 Task: Search one way flight ticket for 2 adults, 4 children and 1 infant on lap in business from Traverse City: Cherry Capital Airport (was Cherry County Airpark) to Indianapolis: Indianapolis International Airport on 8-5-2023. Choice of flights is American. Number of bags: 2 carry on bags and 7 checked bags. Price is upto 40000. Outbound departure time preference is 7:00.
Action: Mouse moved to (337, 283)
Screenshot: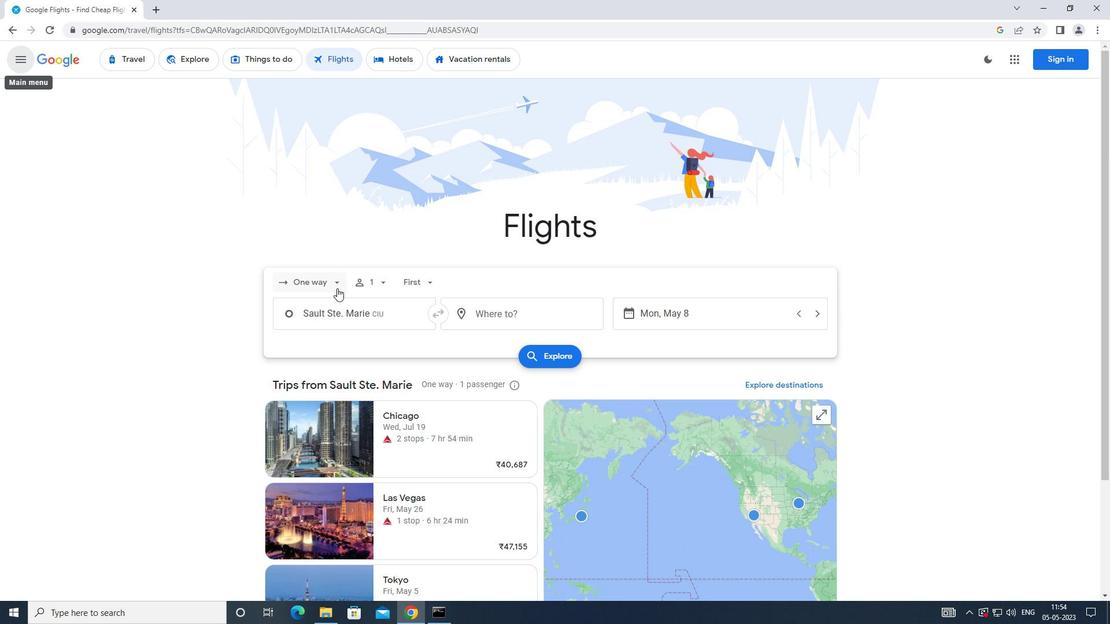 
Action: Mouse pressed left at (337, 283)
Screenshot: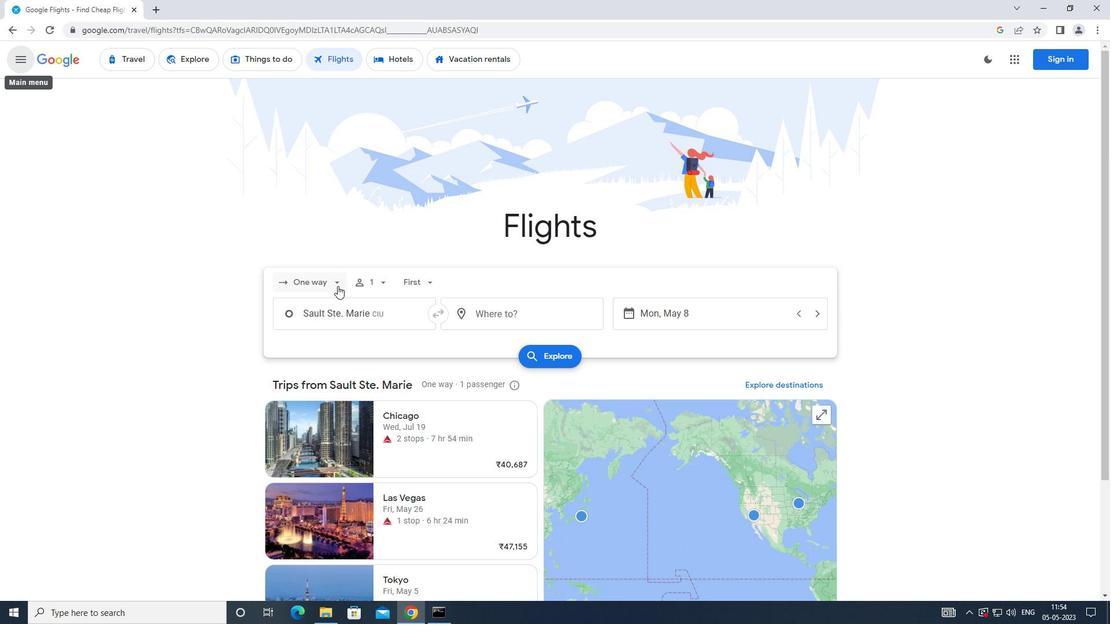 
Action: Mouse moved to (320, 334)
Screenshot: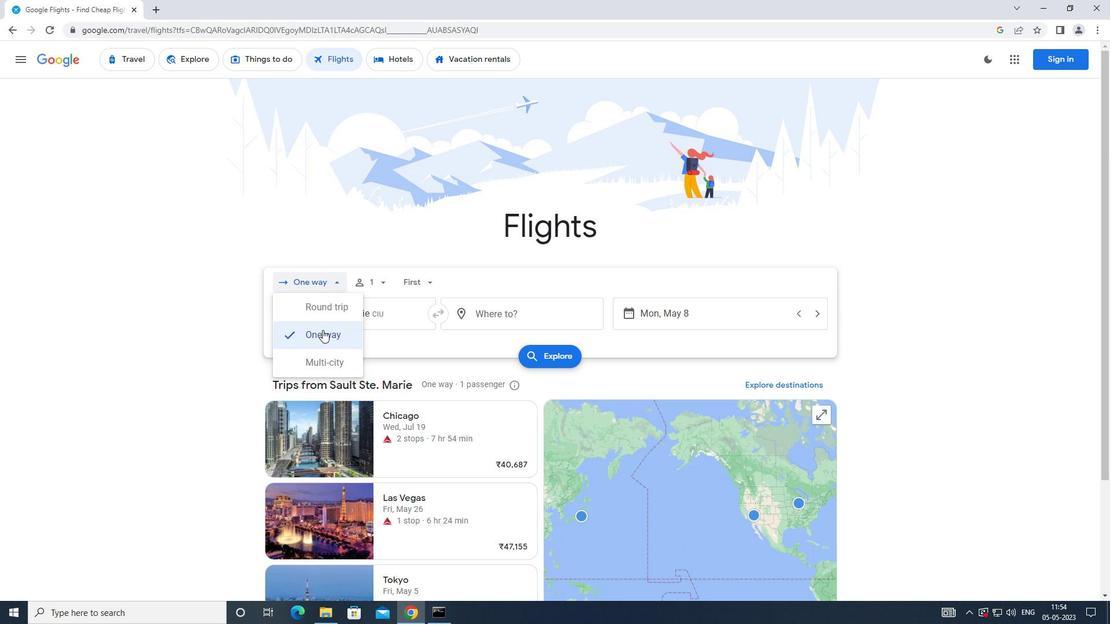 
Action: Mouse pressed left at (320, 334)
Screenshot: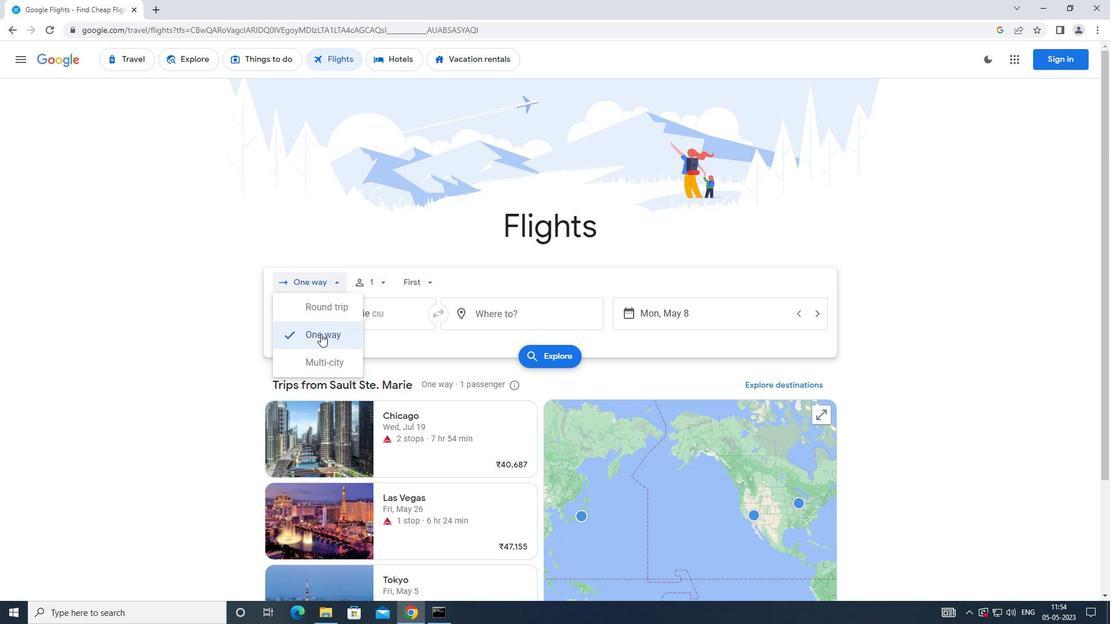 
Action: Mouse moved to (389, 285)
Screenshot: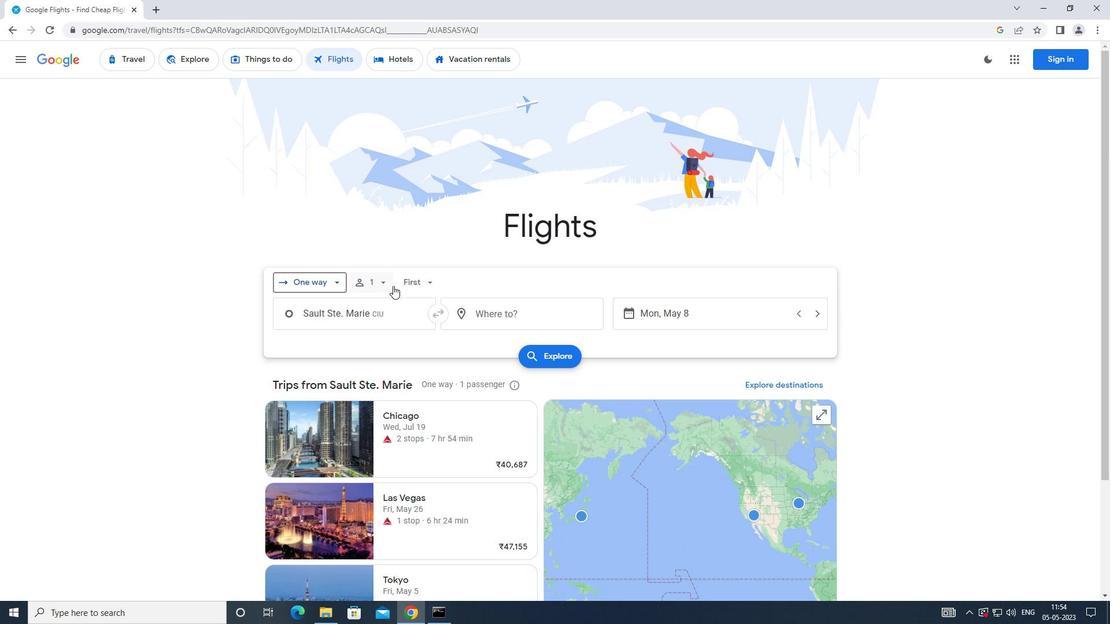 
Action: Mouse pressed left at (389, 285)
Screenshot: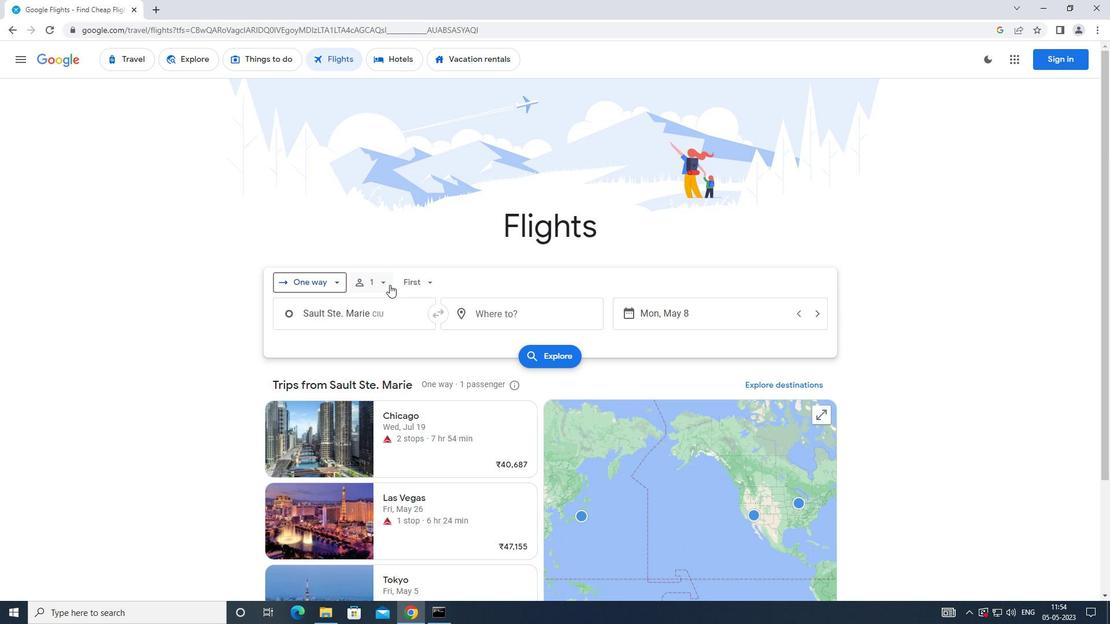 
Action: Mouse moved to (474, 317)
Screenshot: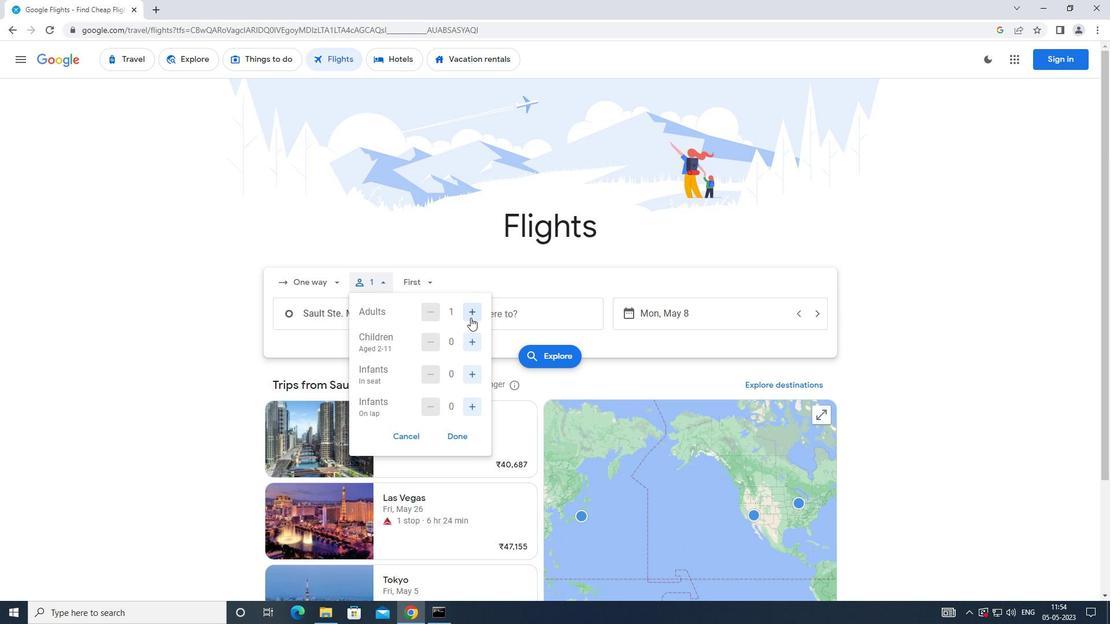 
Action: Mouse pressed left at (474, 317)
Screenshot: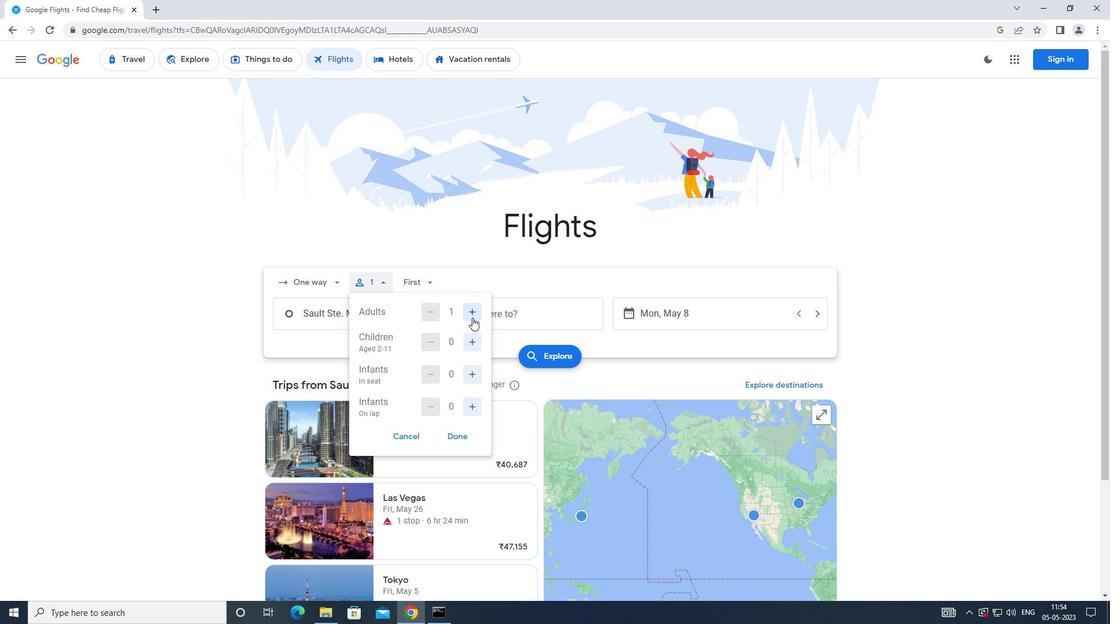 
Action: Mouse moved to (473, 345)
Screenshot: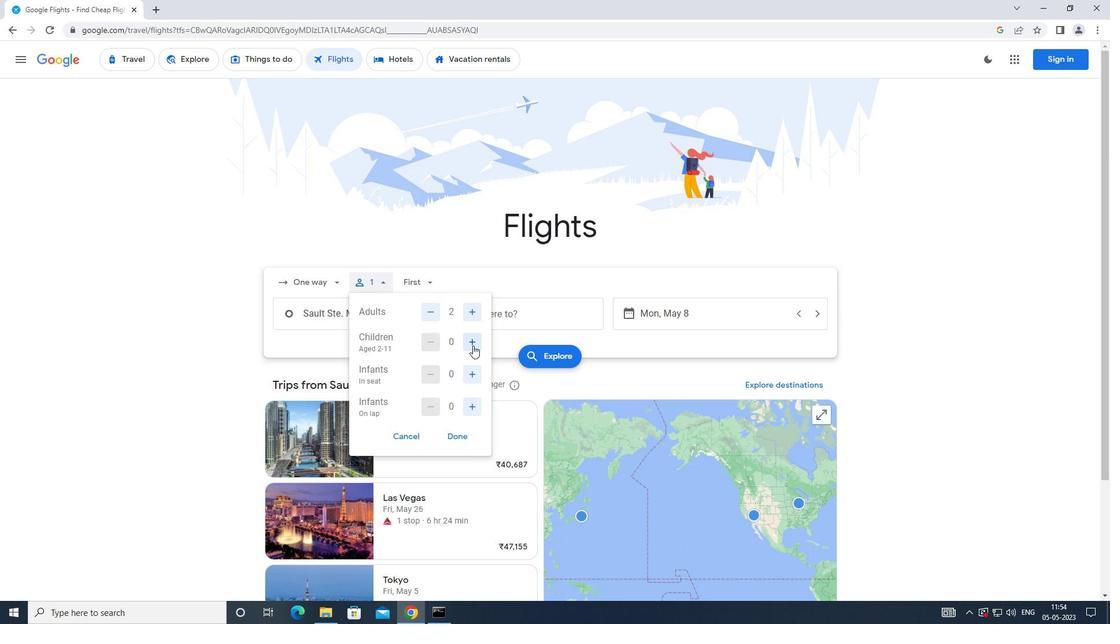 
Action: Mouse pressed left at (473, 345)
Screenshot: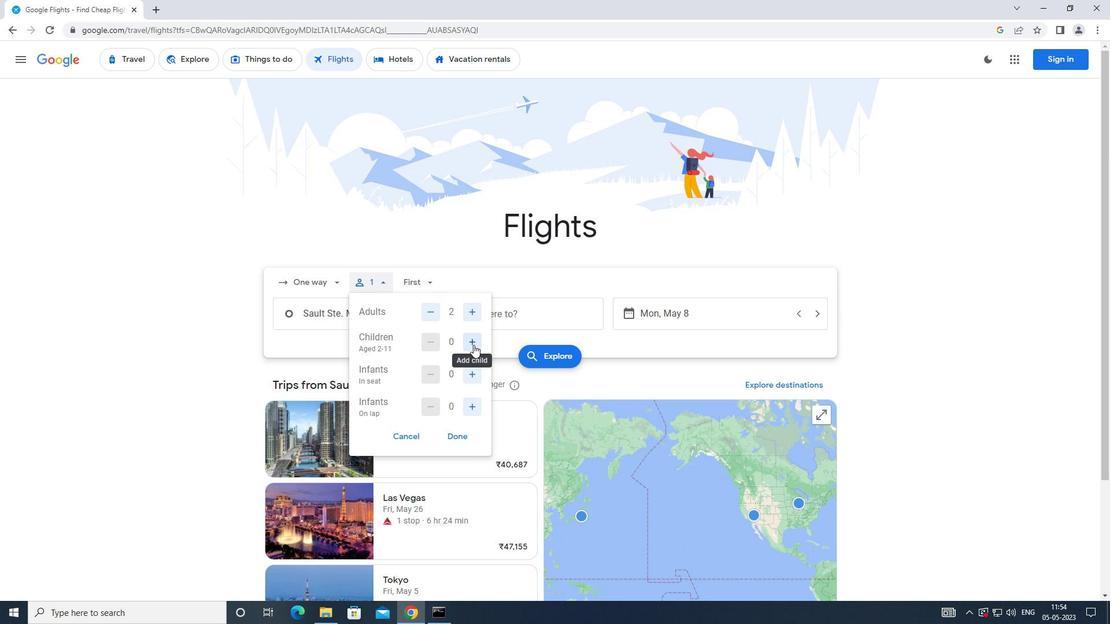
Action: Mouse moved to (474, 345)
Screenshot: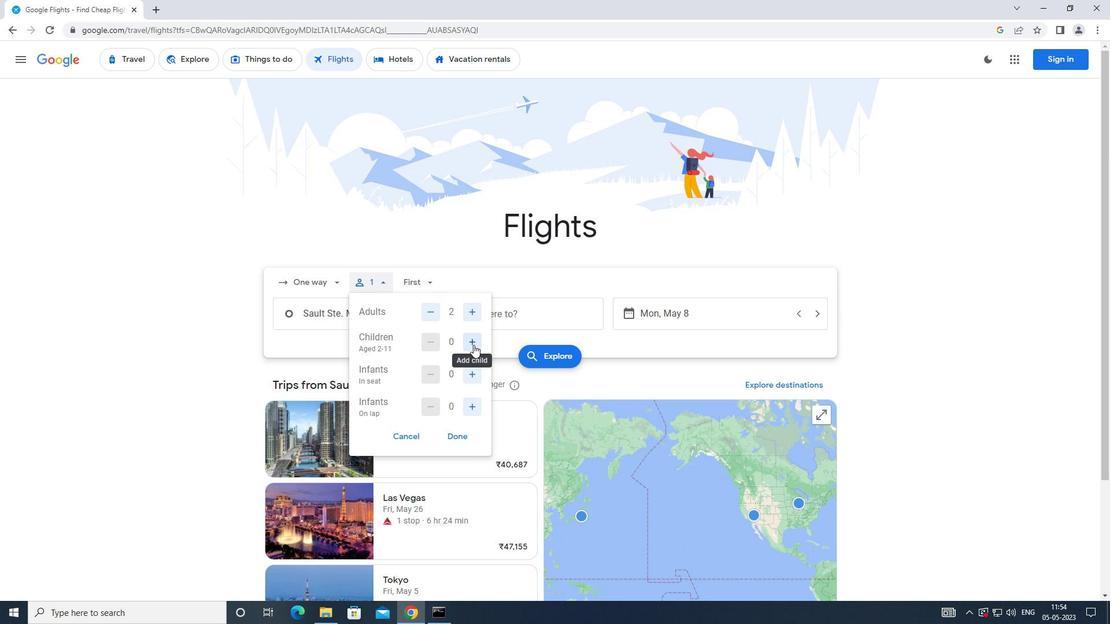 
Action: Mouse pressed left at (474, 345)
Screenshot: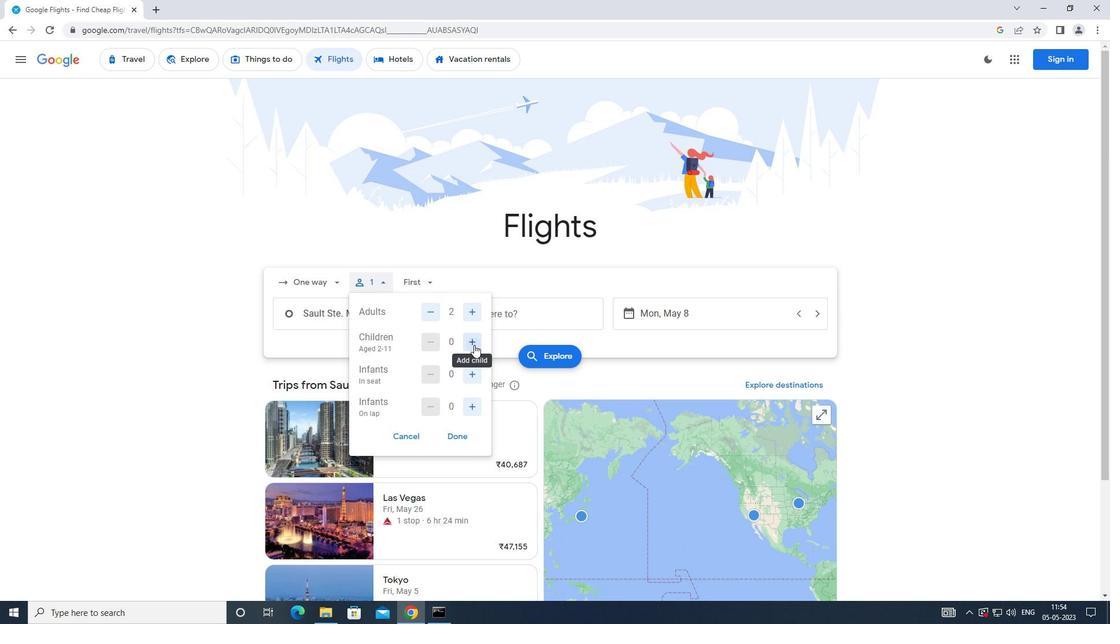 
Action: Mouse moved to (474, 345)
Screenshot: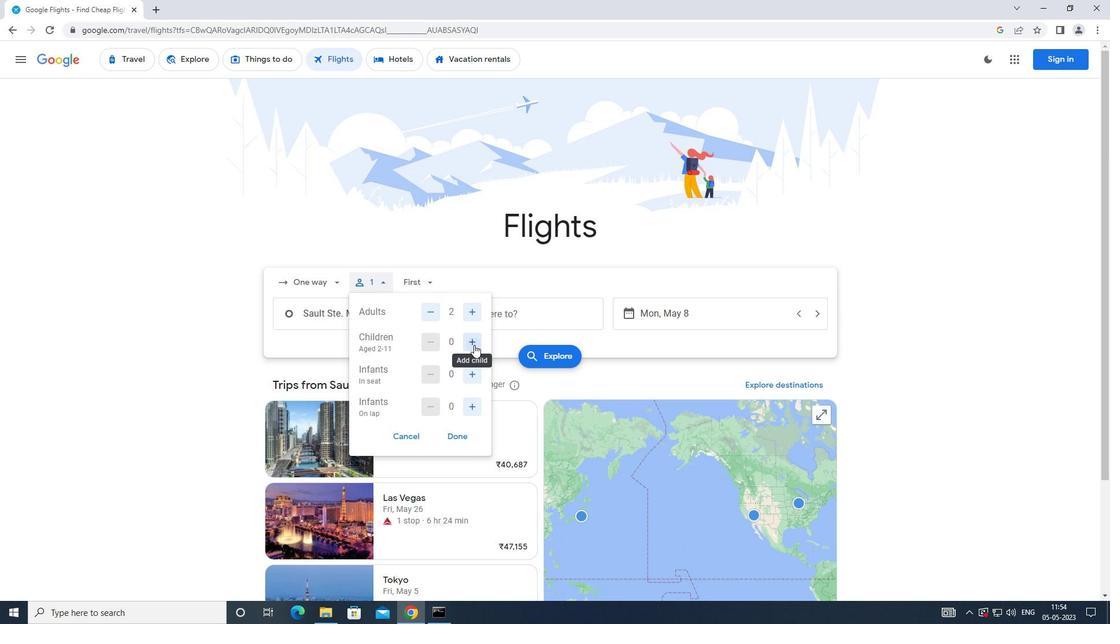 
Action: Mouse pressed left at (474, 345)
Screenshot: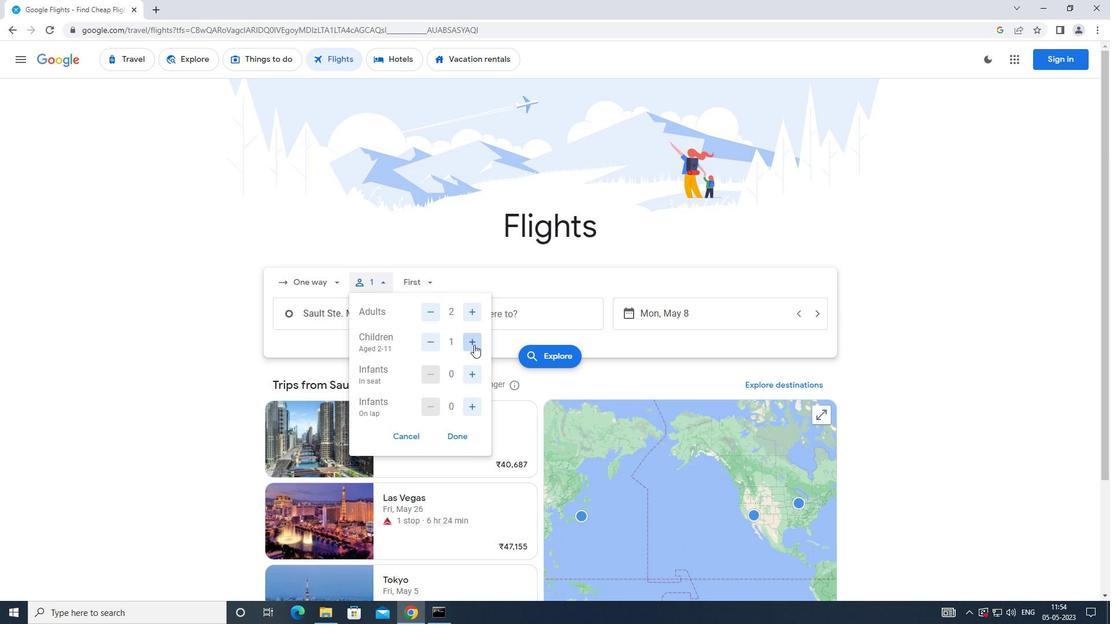 
Action: Mouse moved to (475, 344)
Screenshot: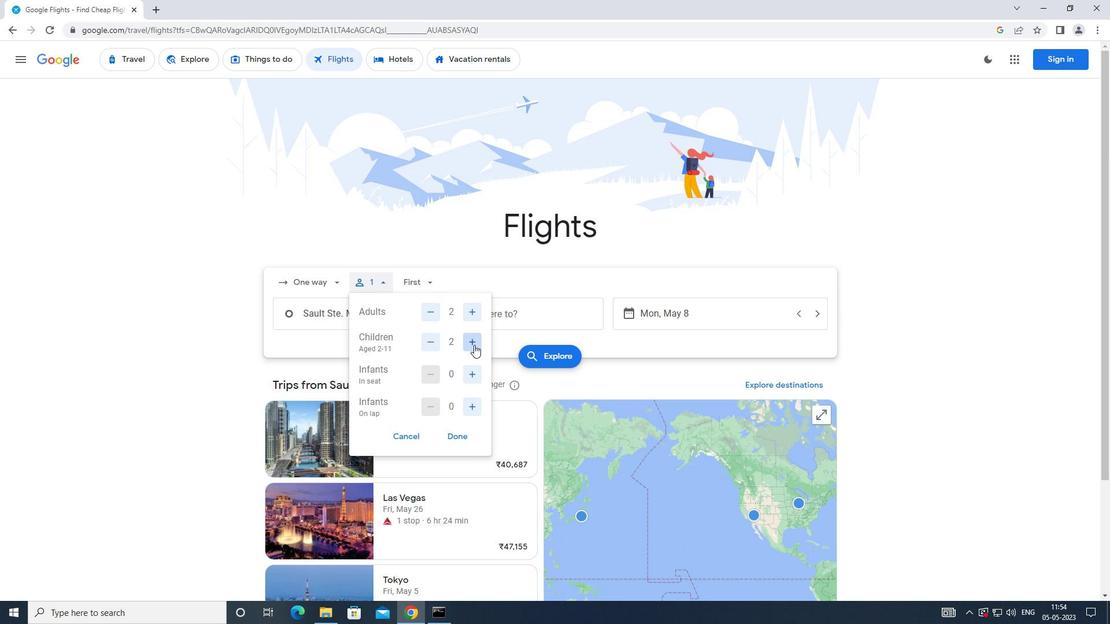 
Action: Mouse pressed left at (475, 344)
Screenshot: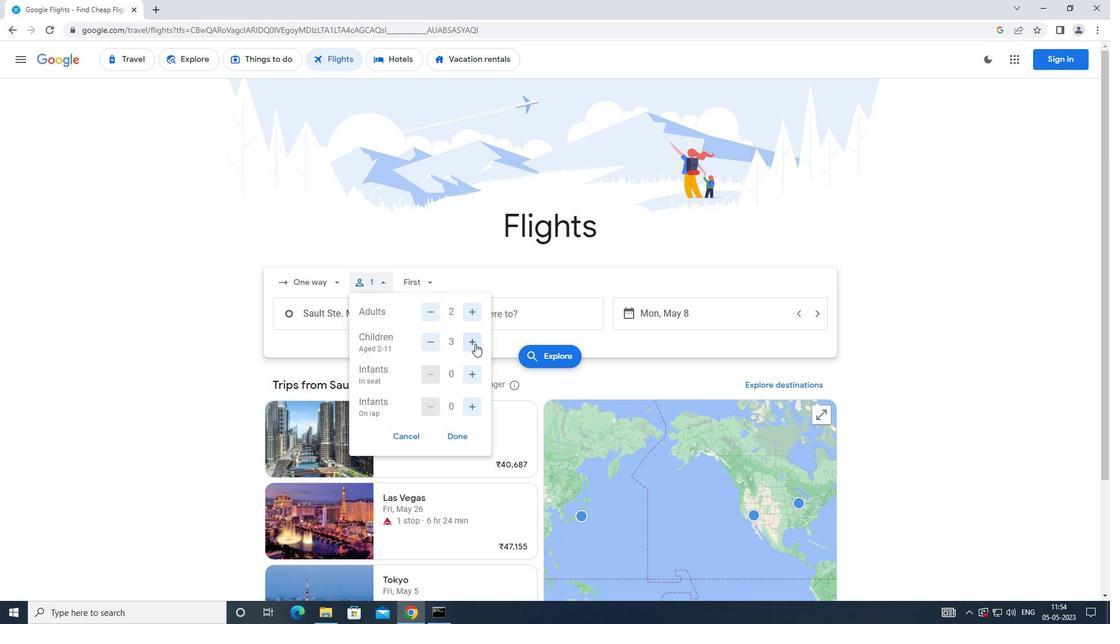 
Action: Mouse moved to (479, 371)
Screenshot: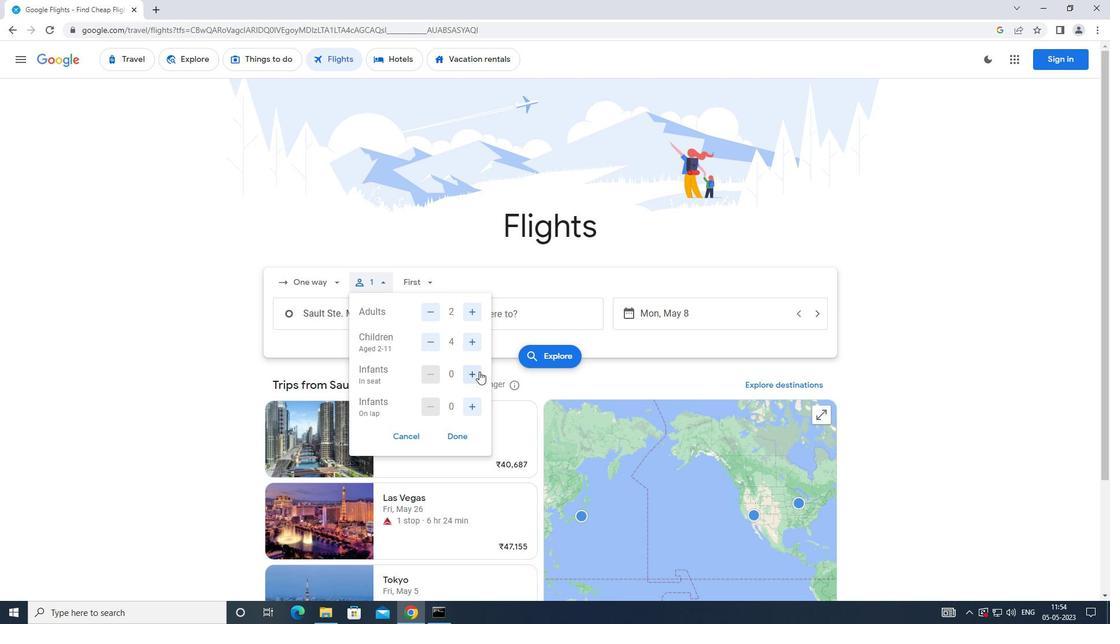 
Action: Mouse pressed left at (479, 371)
Screenshot: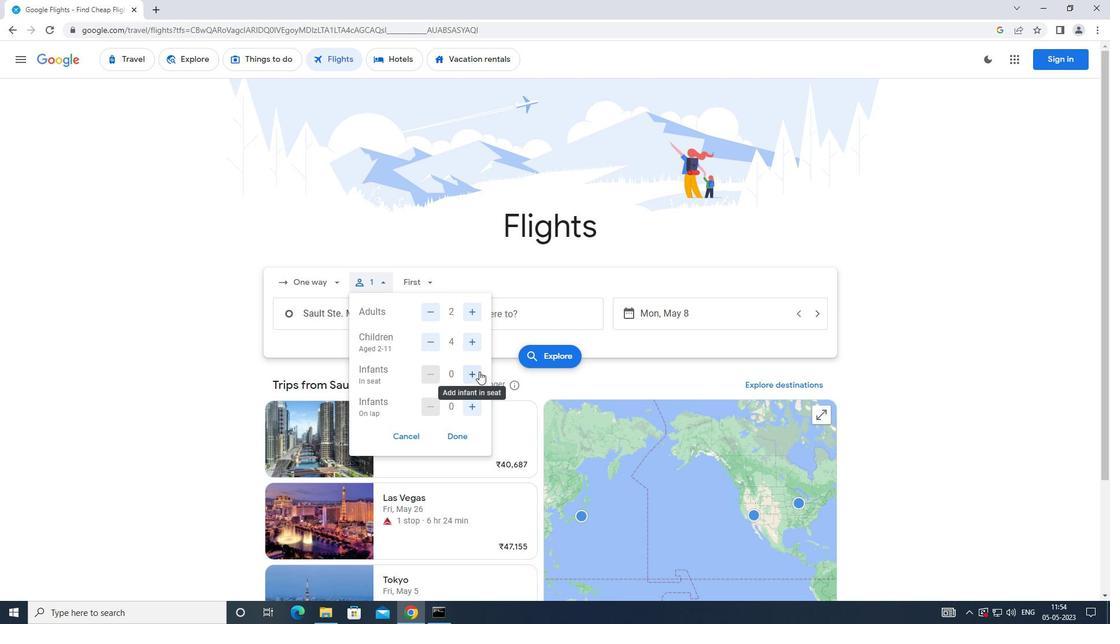 
Action: Mouse moved to (464, 442)
Screenshot: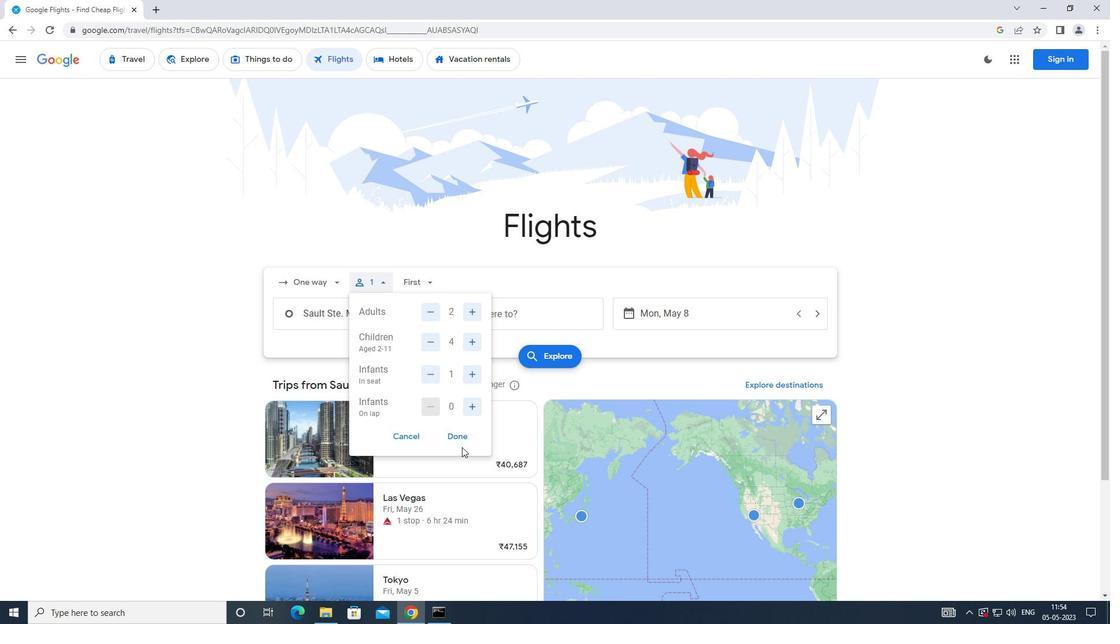 
Action: Mouse pressed left at (464, 442)
Screenshot: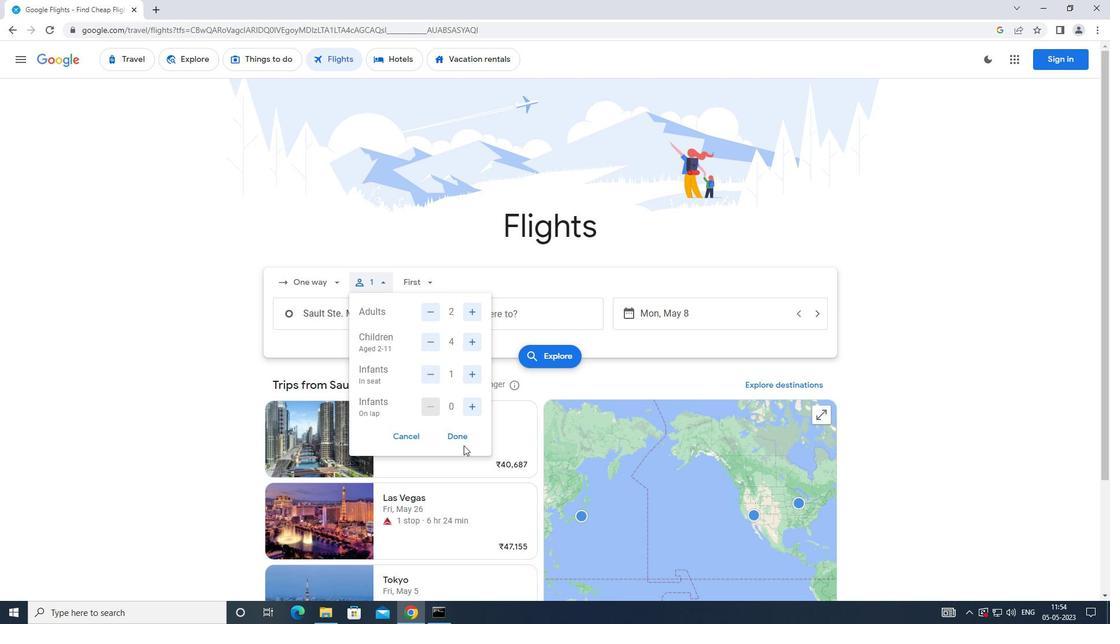 
Action: Mouse moved to (430, 287)
Screenshot: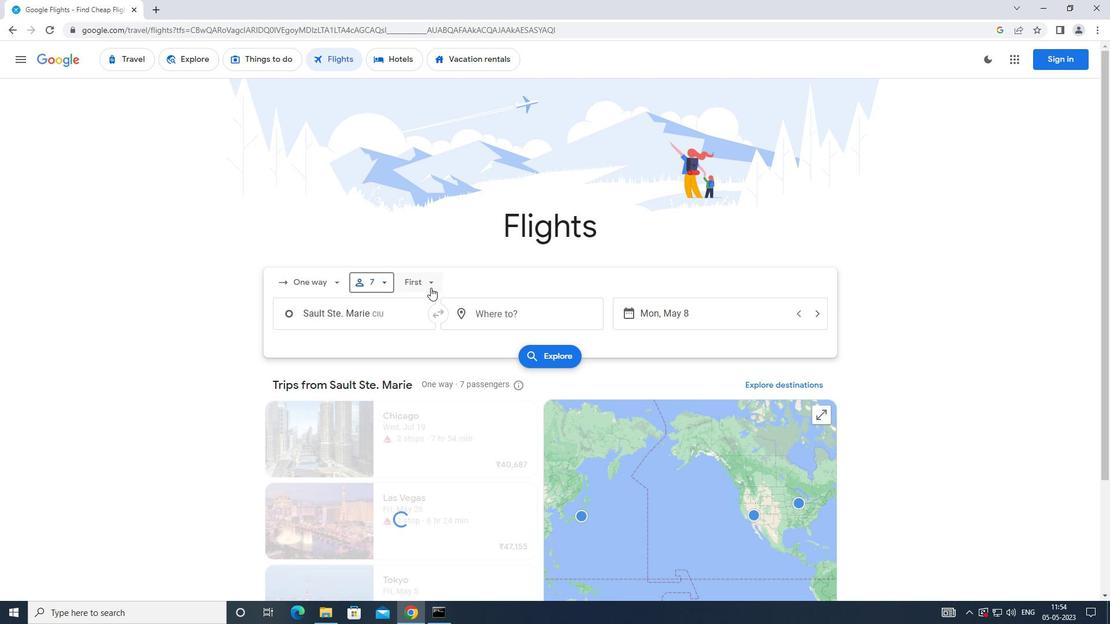 
Action: Mouse pressed left at (430, 287)
Screenshot: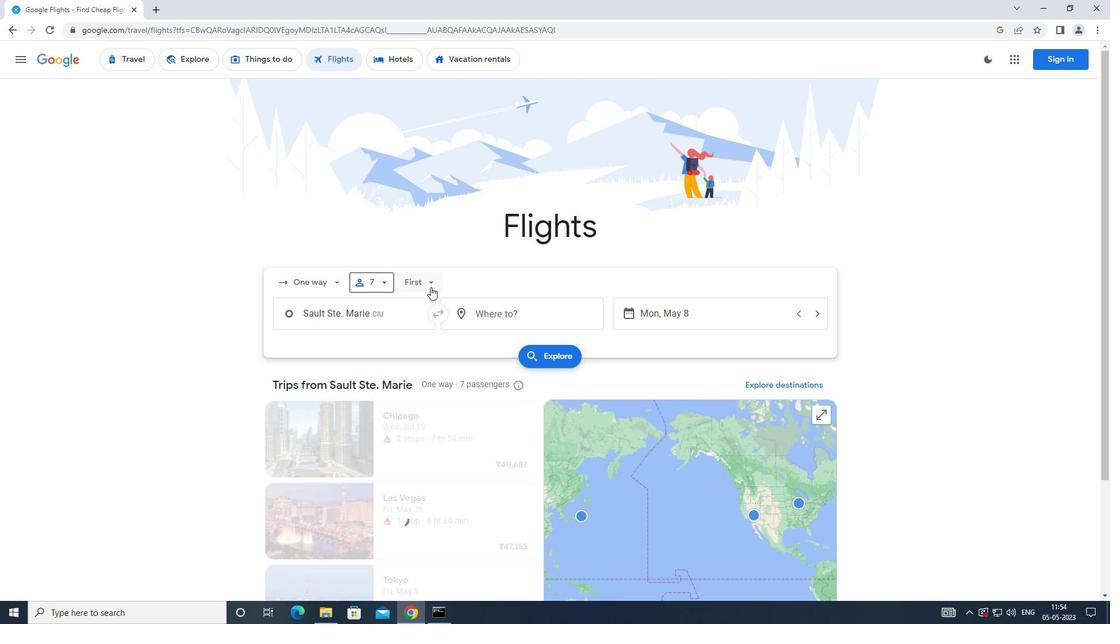 
Action: Mouse moved to (451, 355)
Screenshot: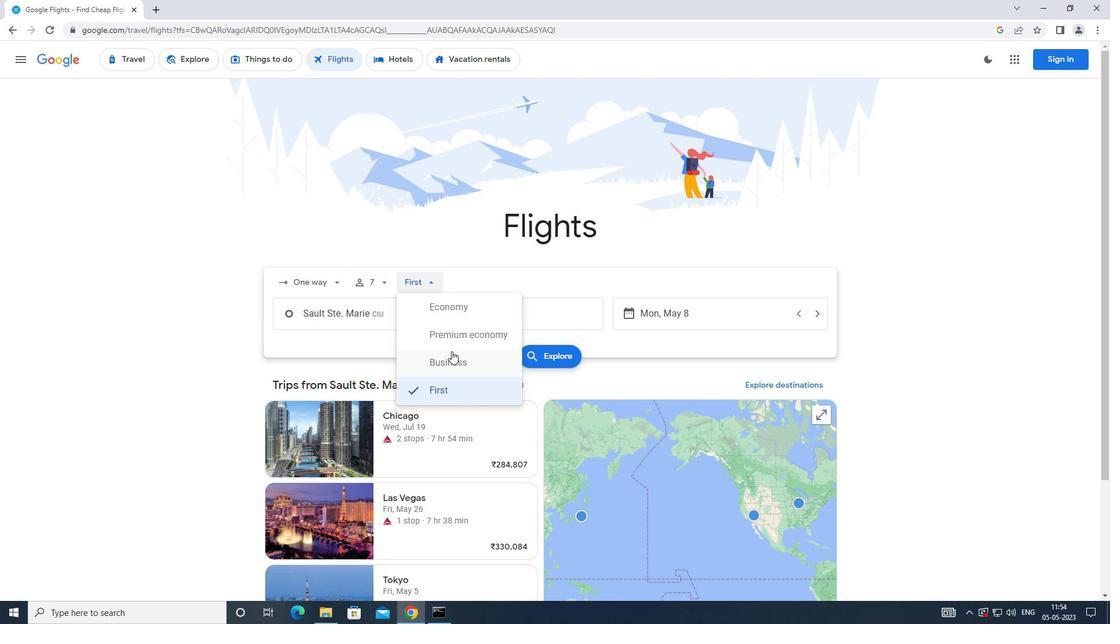 
Action: Mouse pressed left at (451, 355)
Screenshot: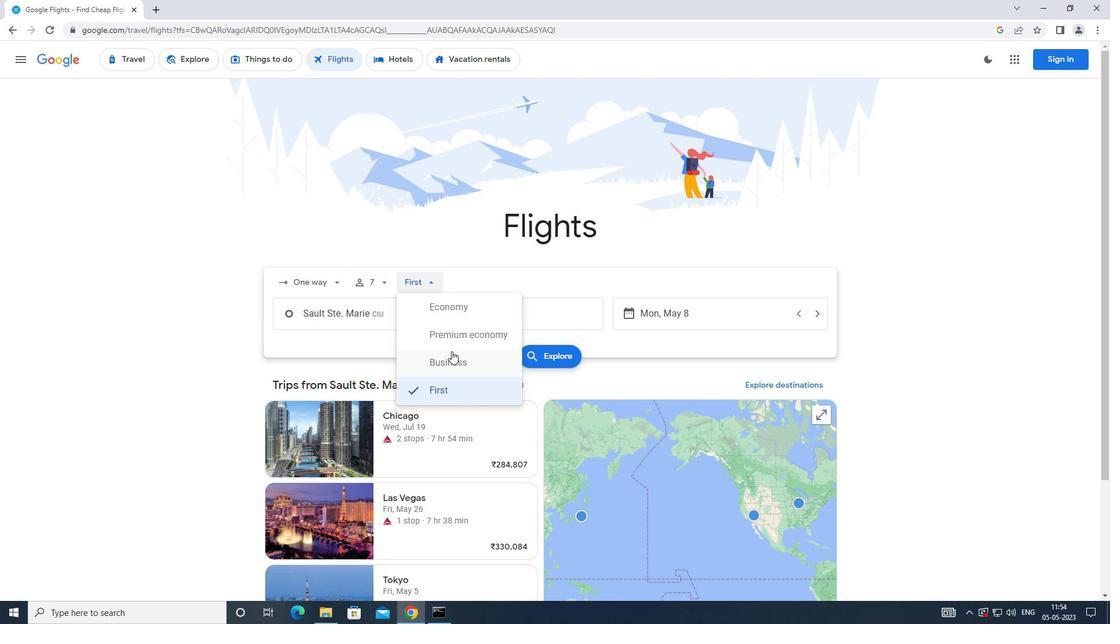 
Action: Mouse moved to (376, 313)
Screenshot: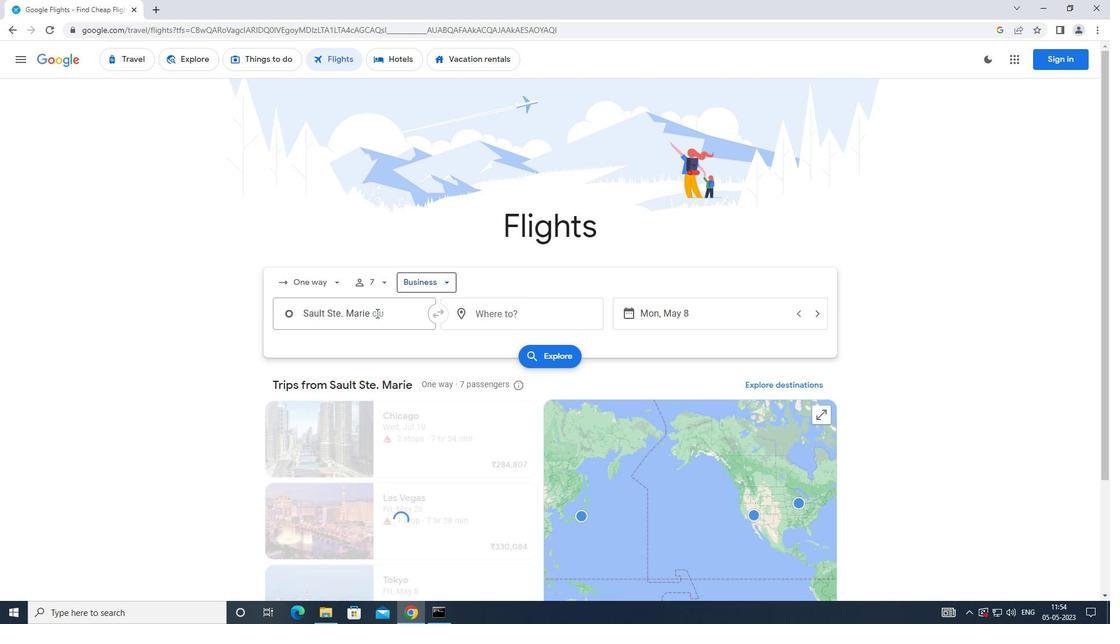 
Action: Mouse pressed left at (376, 313)
Screenshot: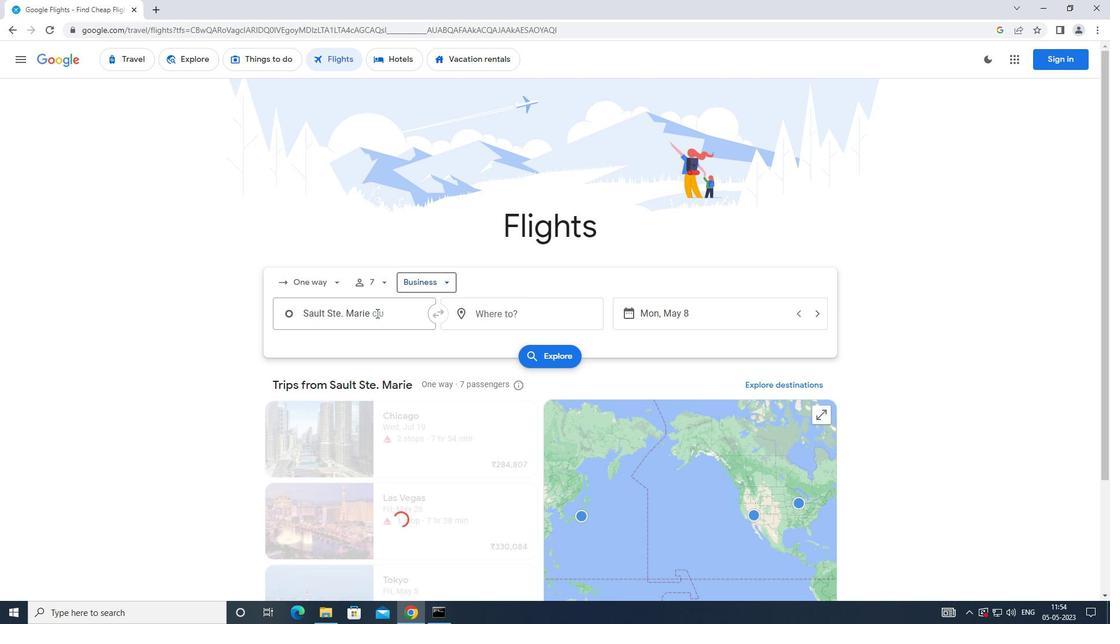 
Action: Key pressed <Key.caps_lock>c<Key.caps_lock>herry<Key.space>capita
Screenshot: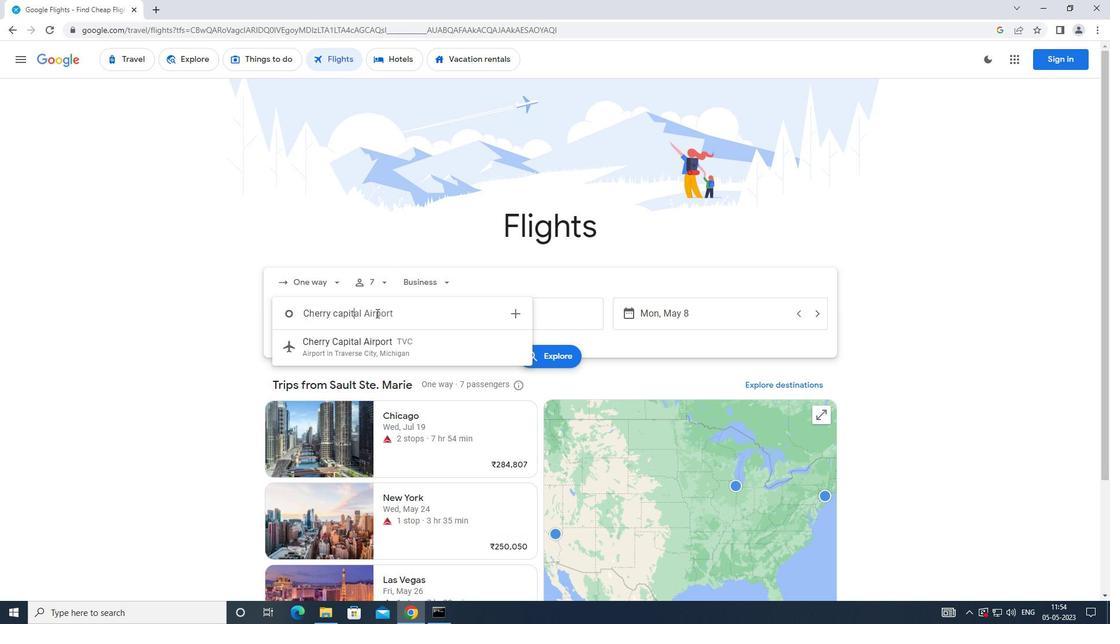 
Action: Mouse moved to (374, 338)
Screenshot: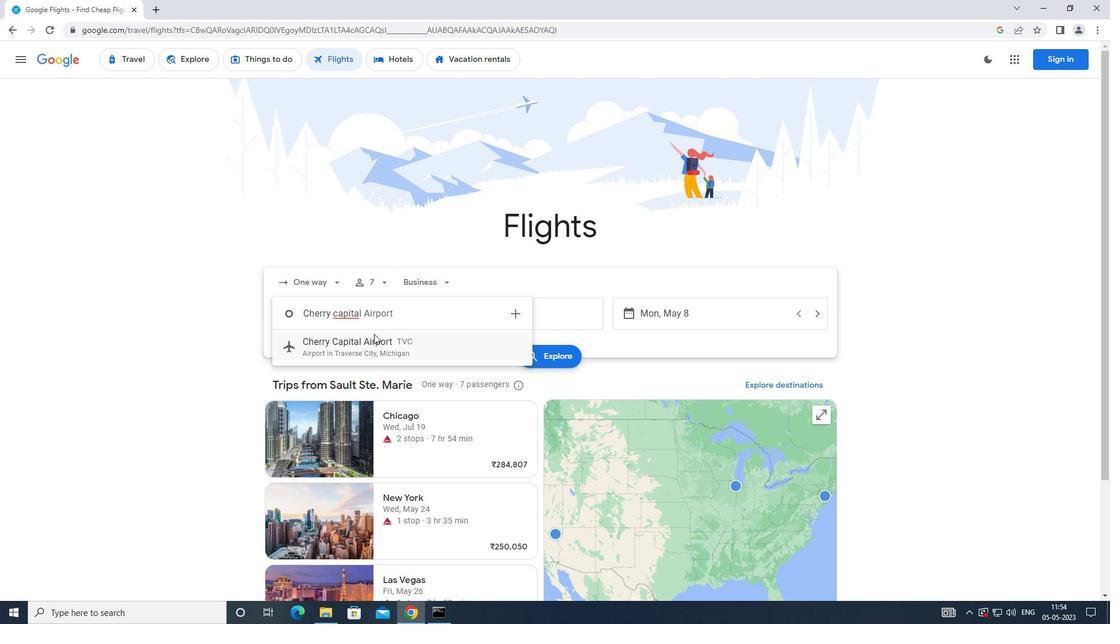
Action: Mouse pressed left at (374, 338)
Screenshot: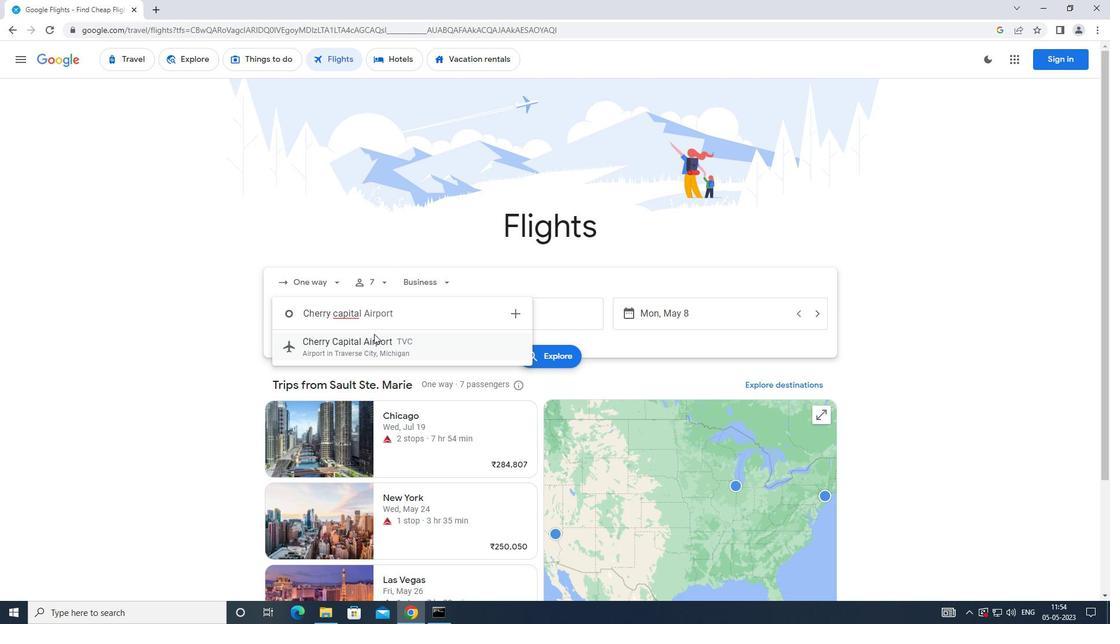 
Action: Mouse moved to (518, 317)
Screenshot: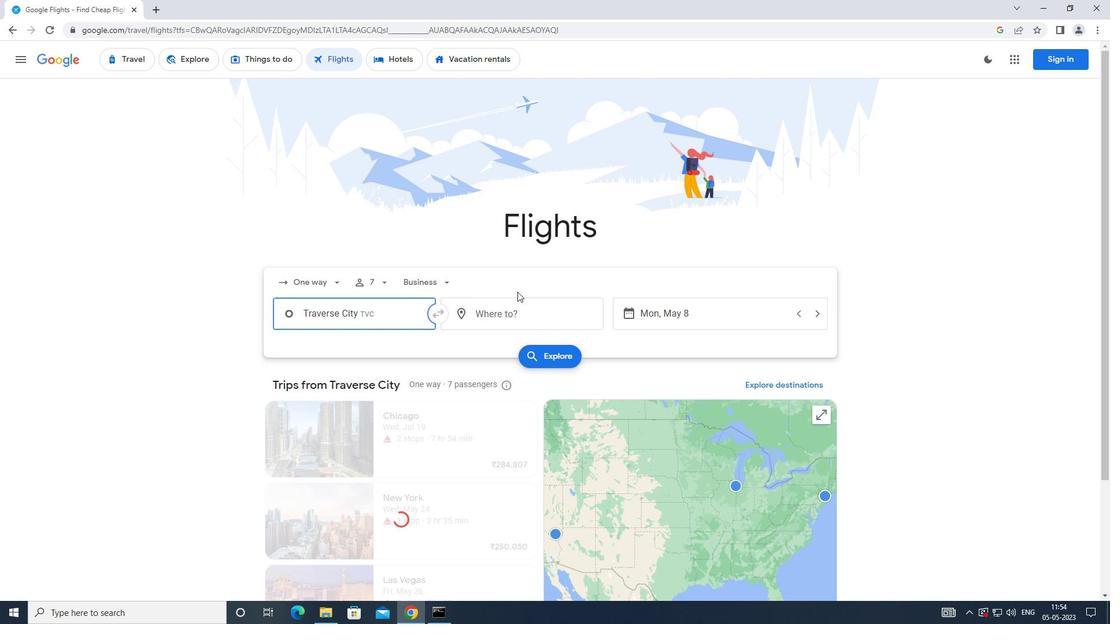 
Action: Mouse pressed left at (518, 317)
Screenshot: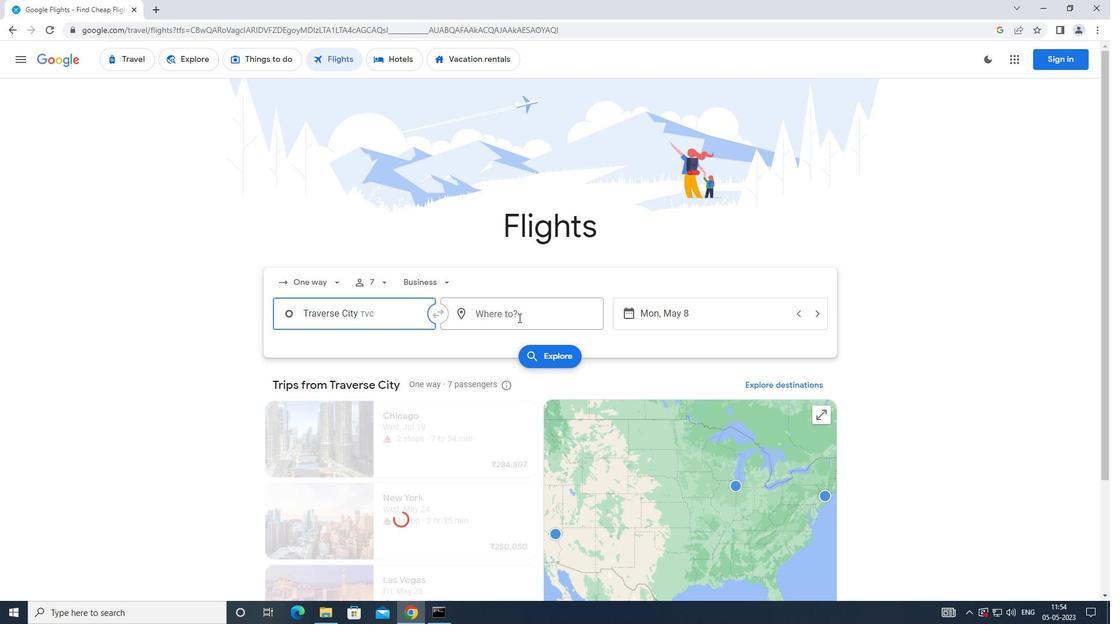 
Action: Mouse moved to (517, 319)
Screenshot: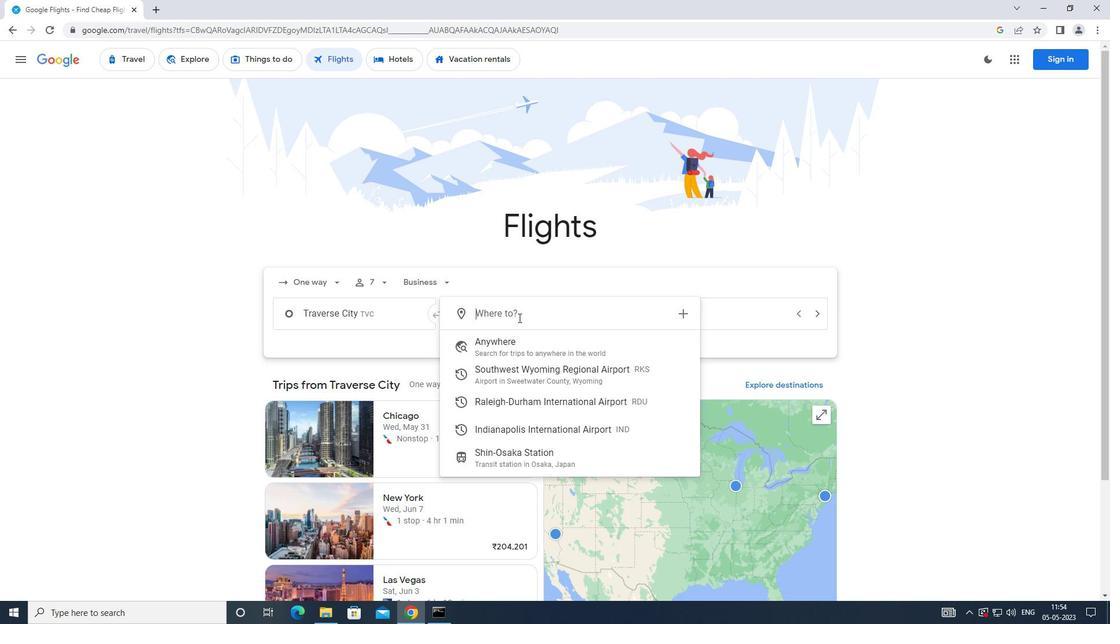 
Action: Key pressed <Key.caps_lock>i<Key.caps_lock>ndianapoli
Screenshot: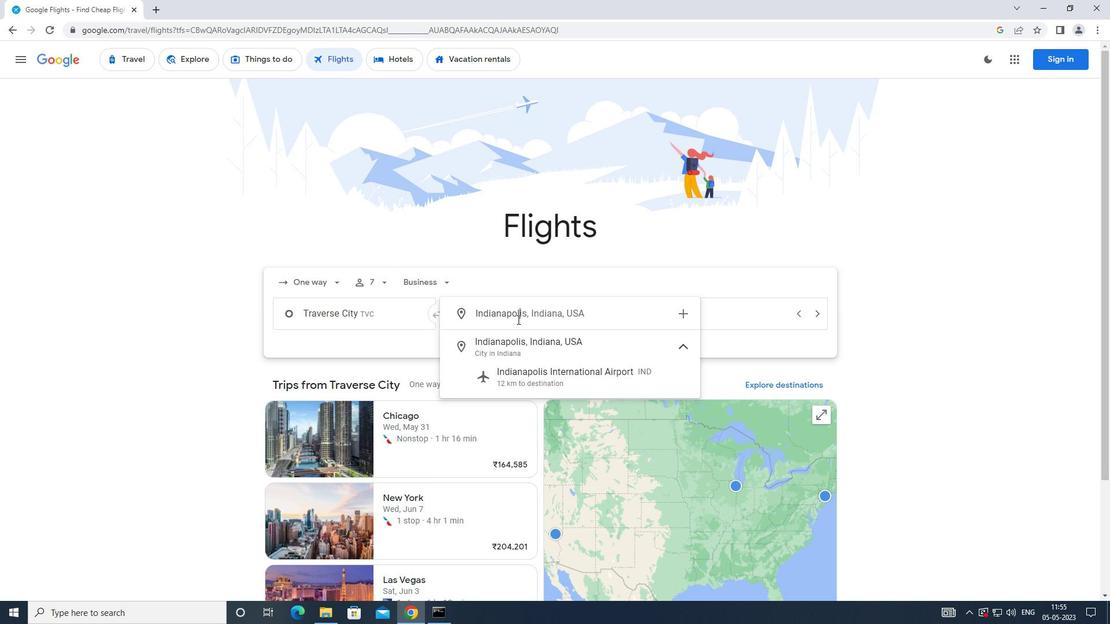 
Action: Mouse moved to (526, 377)
Screenshot: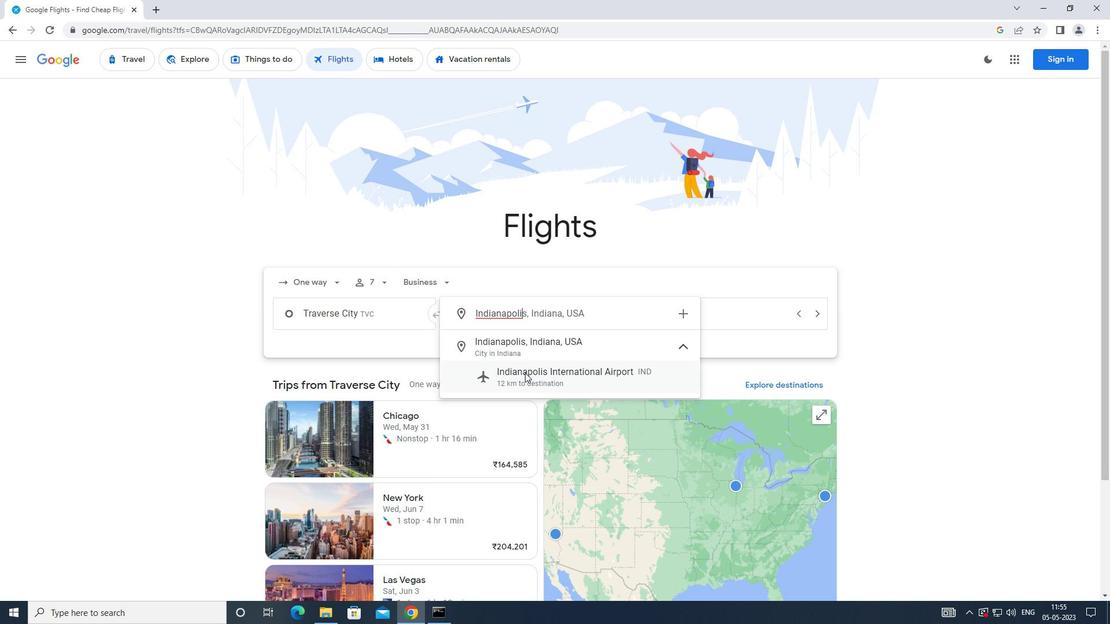 
Action: Mouse pressed left at (526, 377)
Screenshot: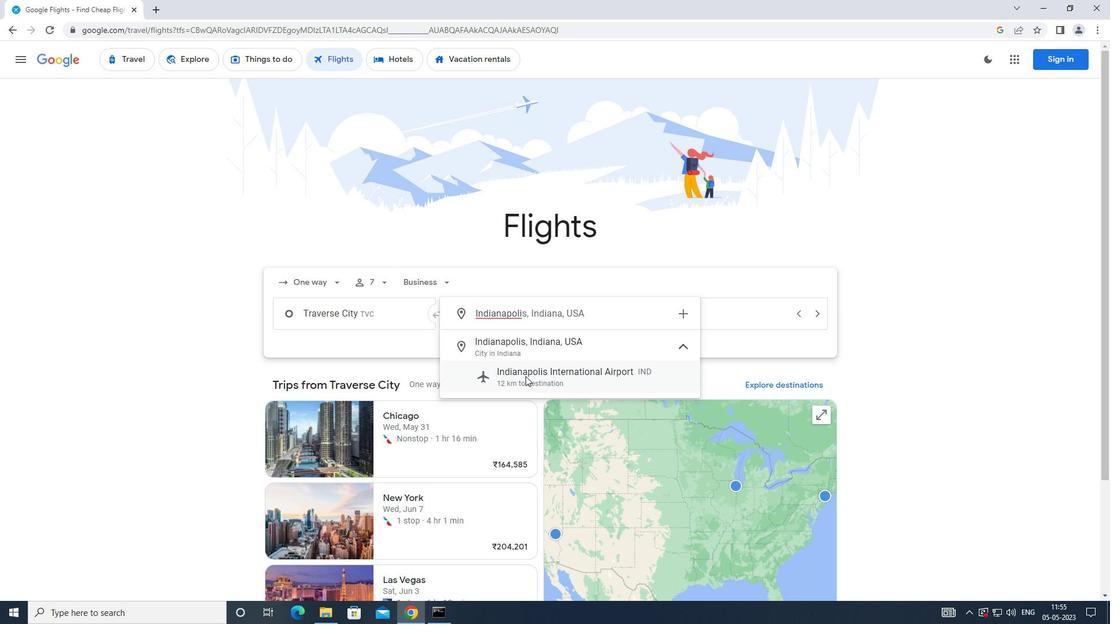 
Action: Mouse moved to (631, 309)
Screenshot: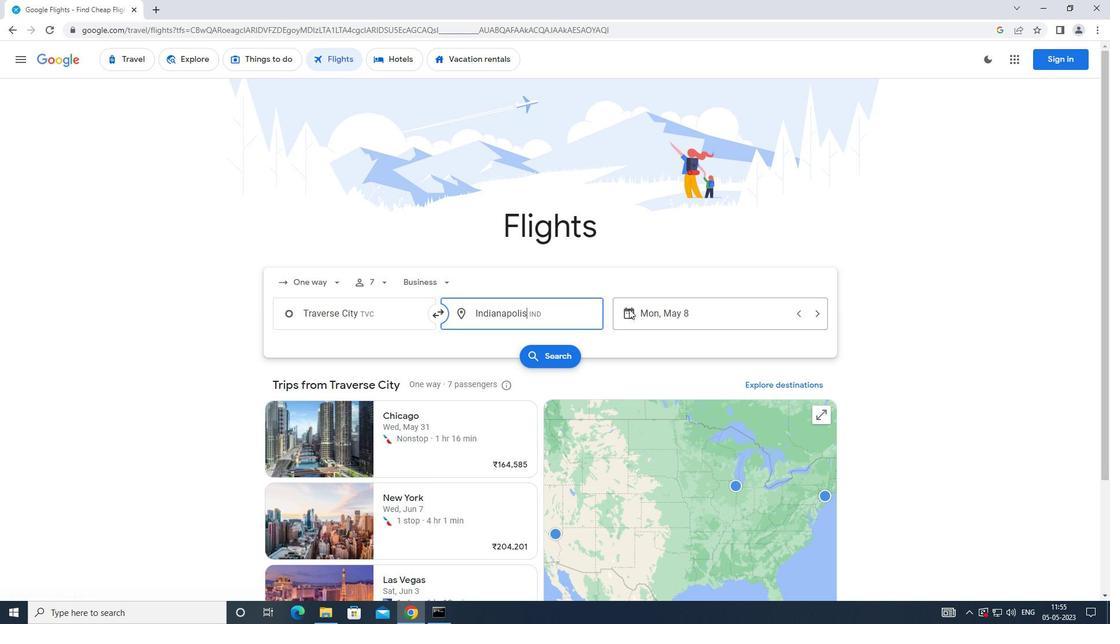 
Action: Mouse pressed left at (631, 309)
Screenshot: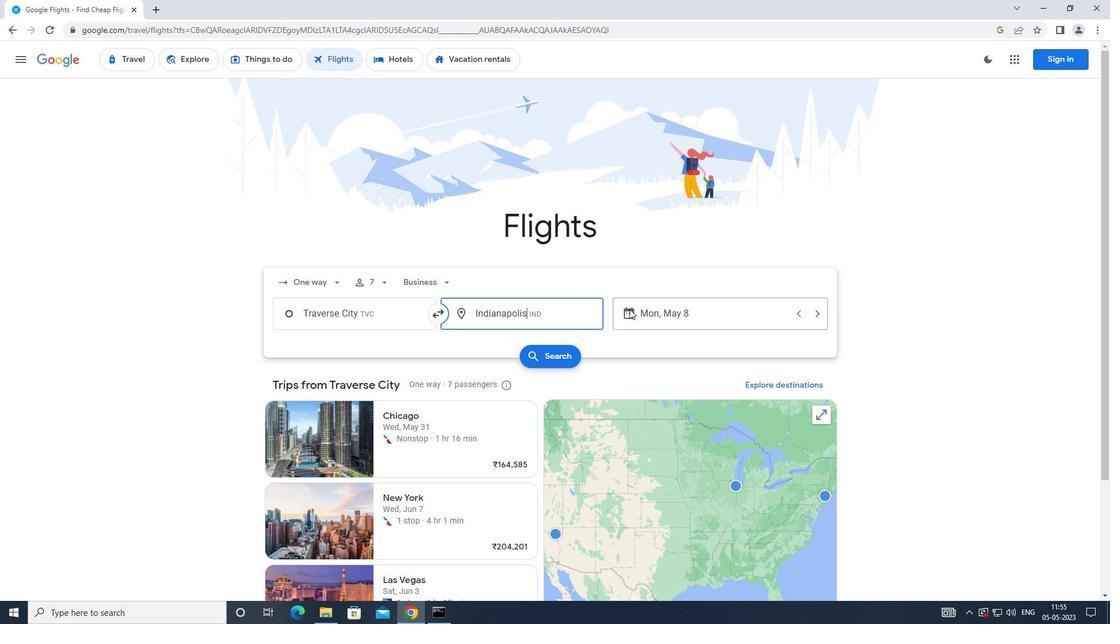 
Action: Mouse moved to (450, 418)
Screenshot: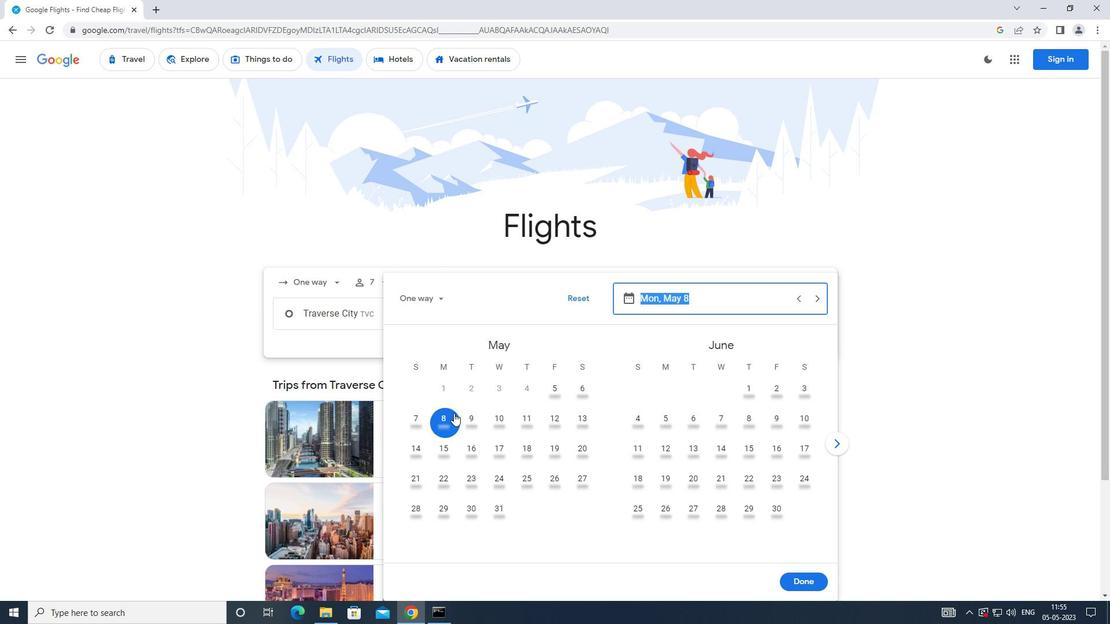 
Action: Mouse pressed left at (450, 418)
Screenshot: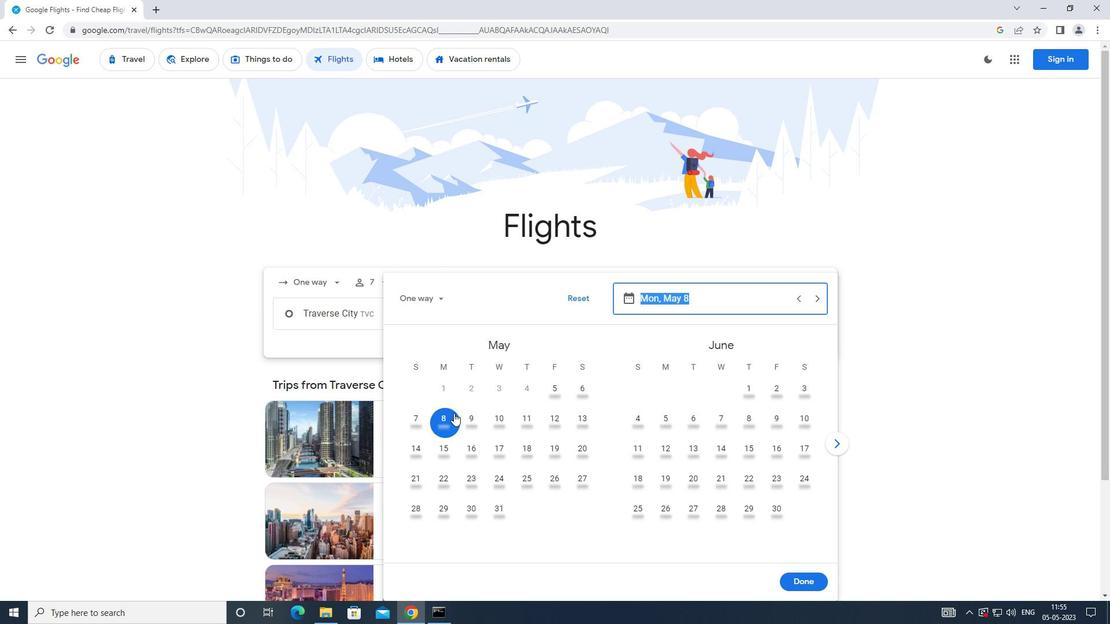 
Action: Mouse moved to (814, 581)
Screenshot: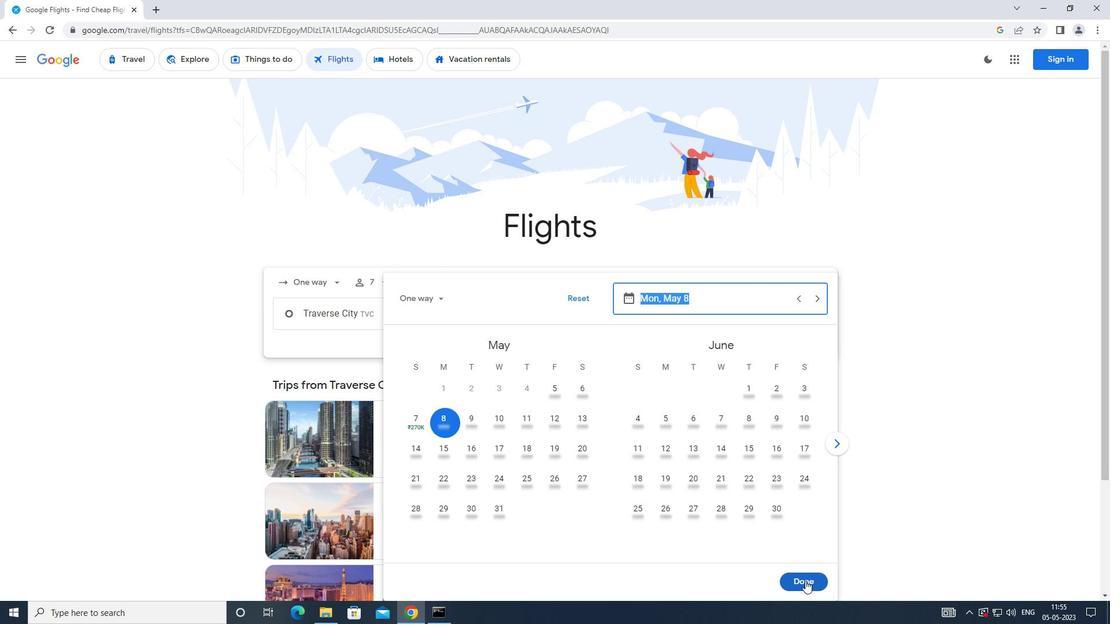 
Action: Mouse pressed left at (814, 581)
Screenshot: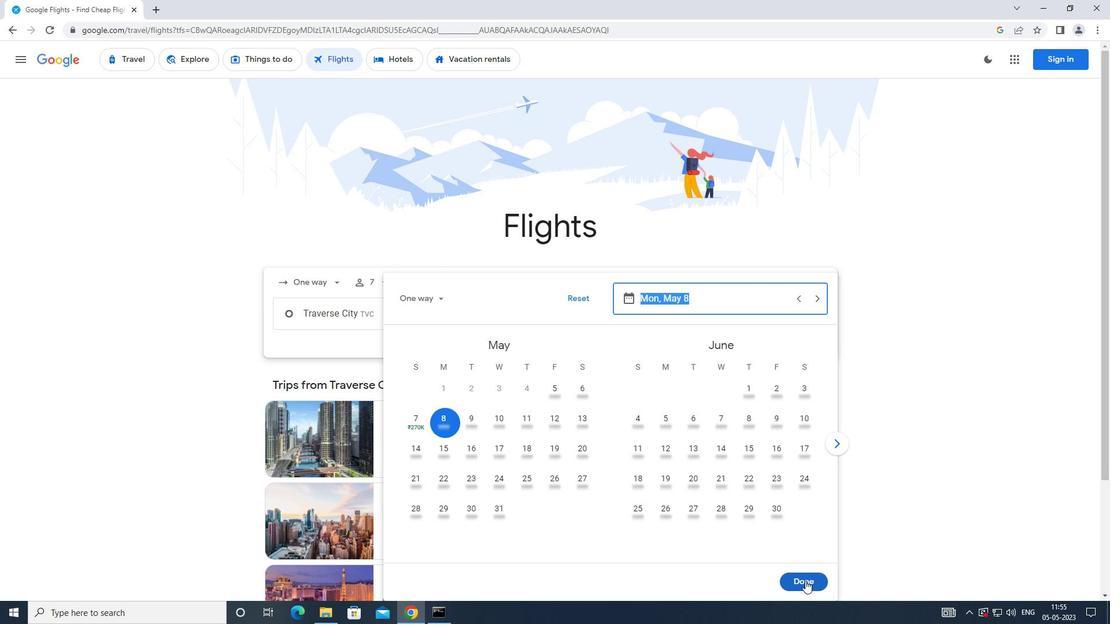 
Action: Mouse moved to (547, 360)
Screenshot: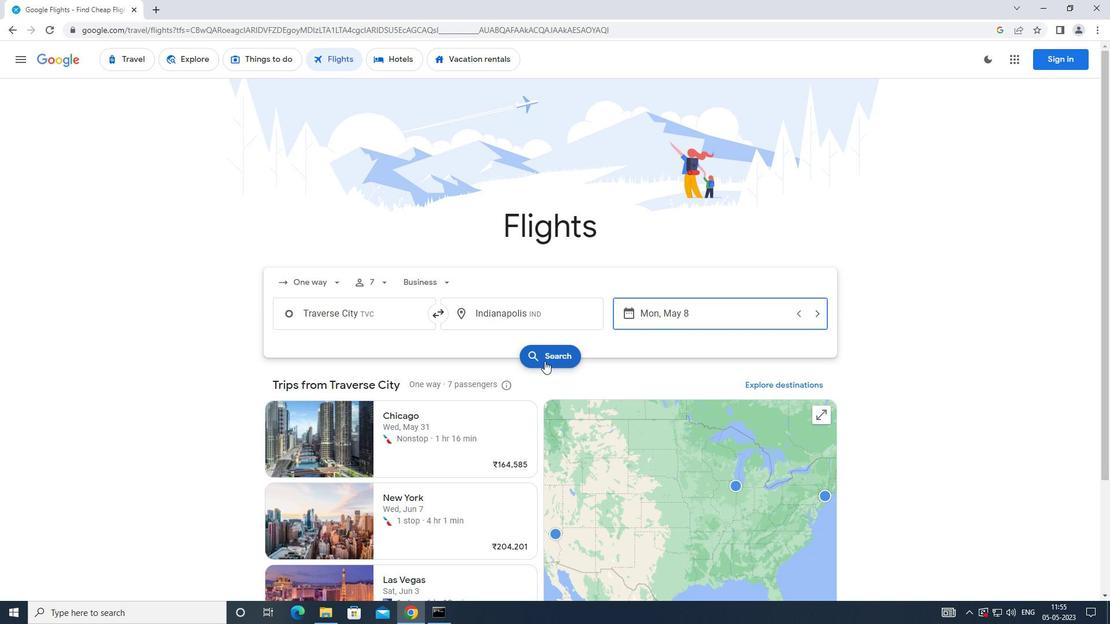 
Action: Mouse pressed left at (547, 360)
Screenshot: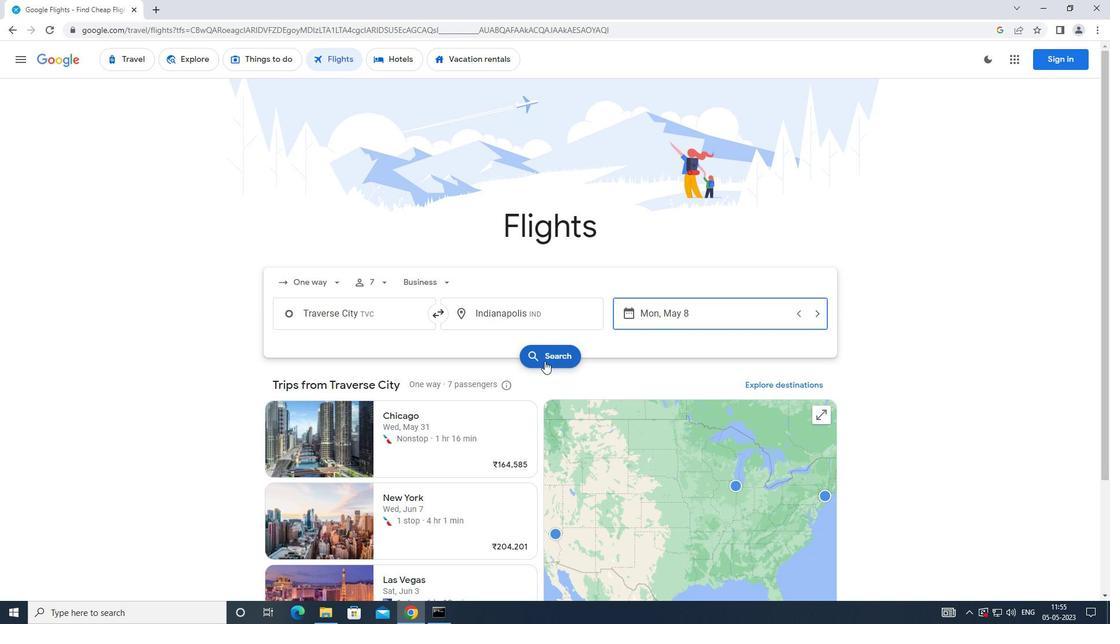 
Action: Mouse moved to (292, 164)
Screenshot: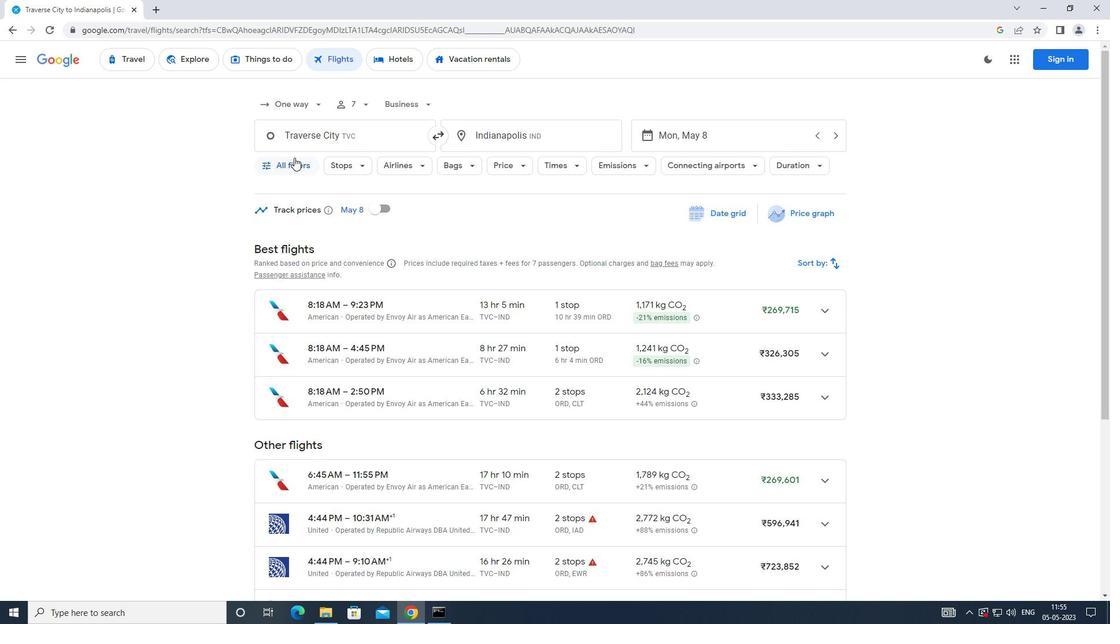 
Action: Mouse pressed left at (292, 164)
Screenshot: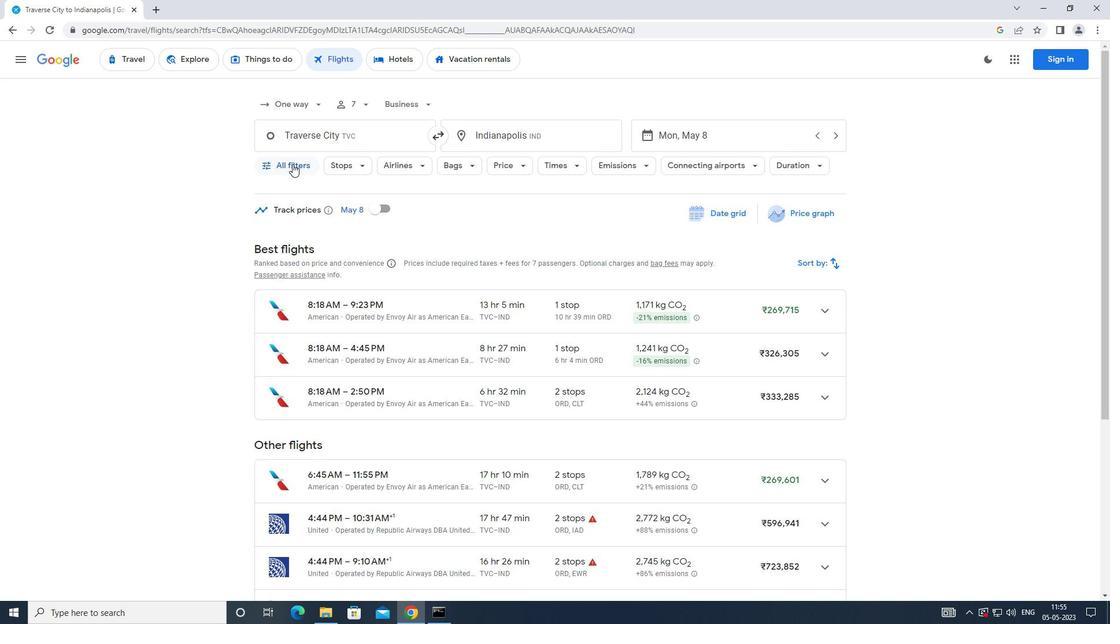 
Action: Mouse moved to (348, 293)
Screenshot: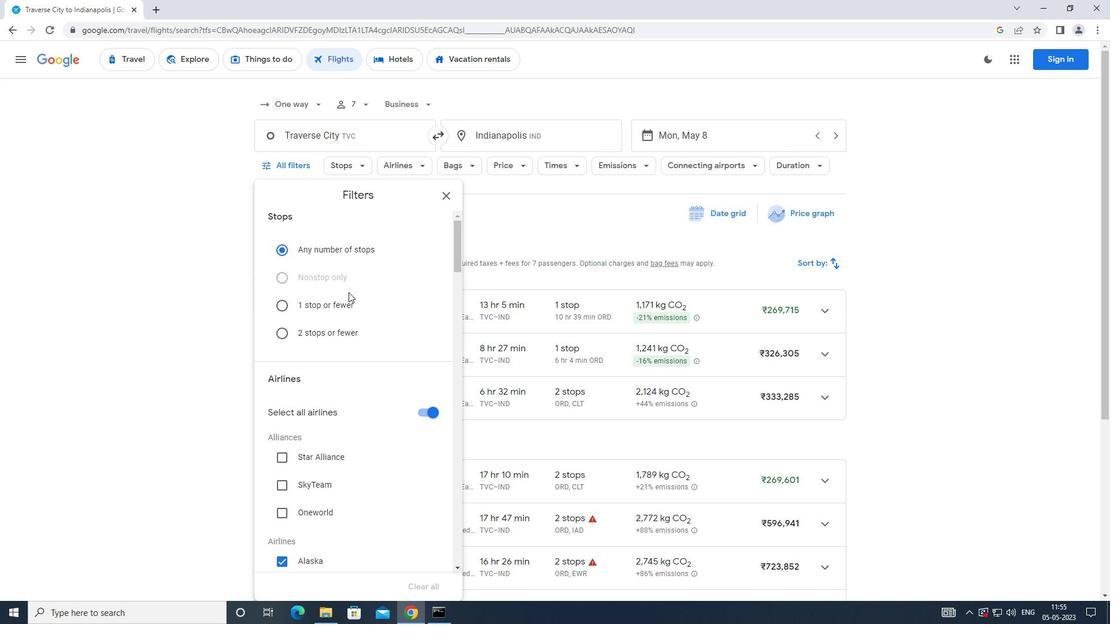 
Action: Mouse scrolled (348, 293) with delta (0, 0)
Screenshot: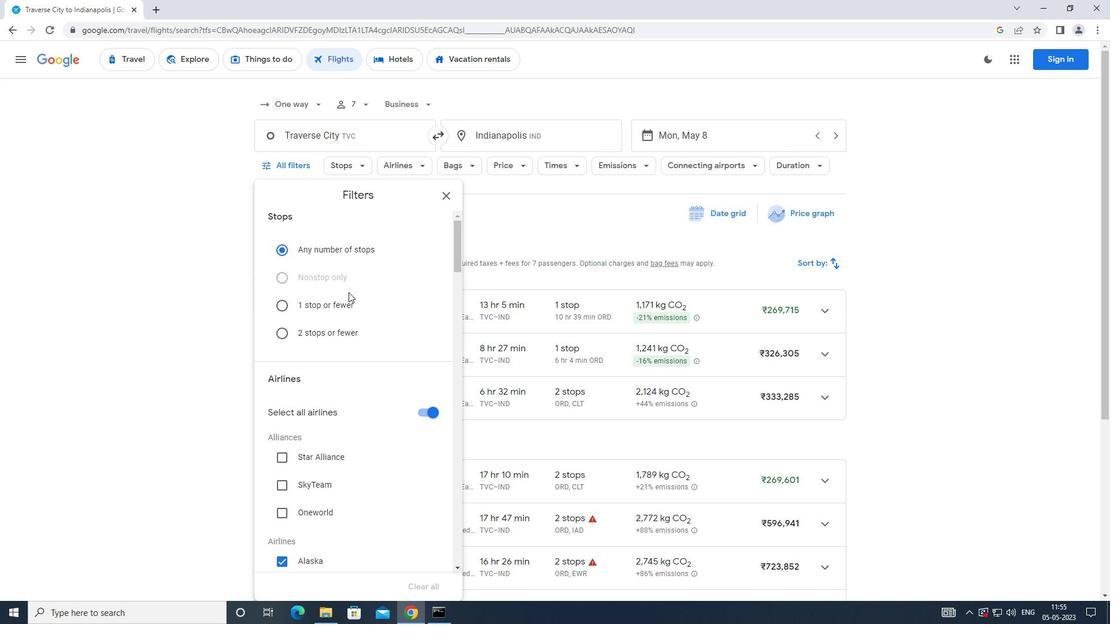 
Action: Mouse moved to (348, 296)
Screenshot: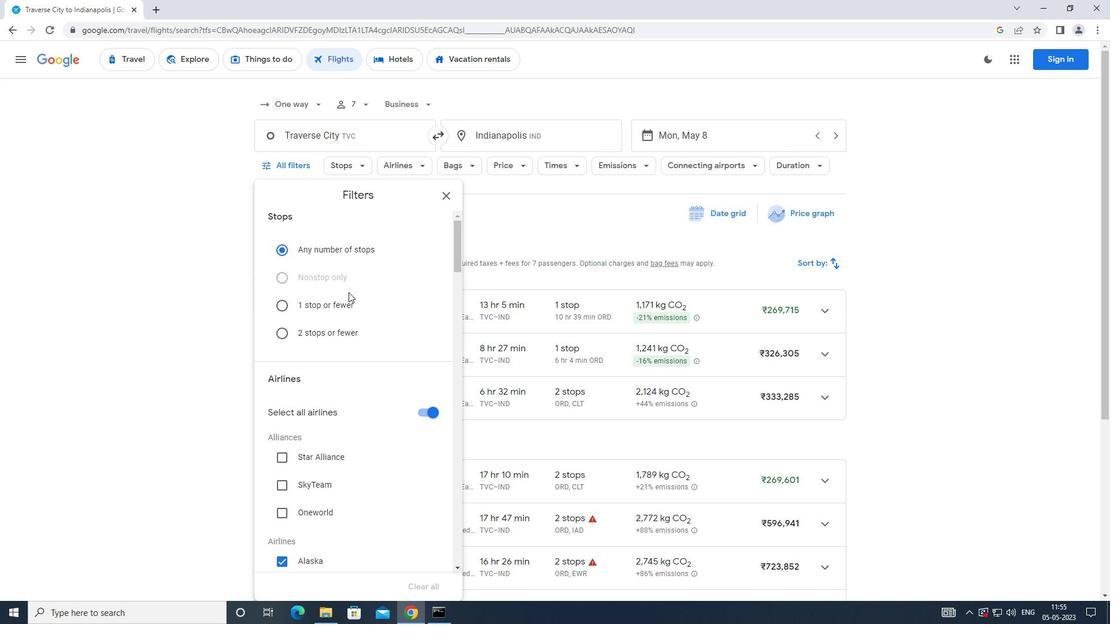 
Action: Mouse scrolled (348, 296) with delta (0, 0)
Screenshot: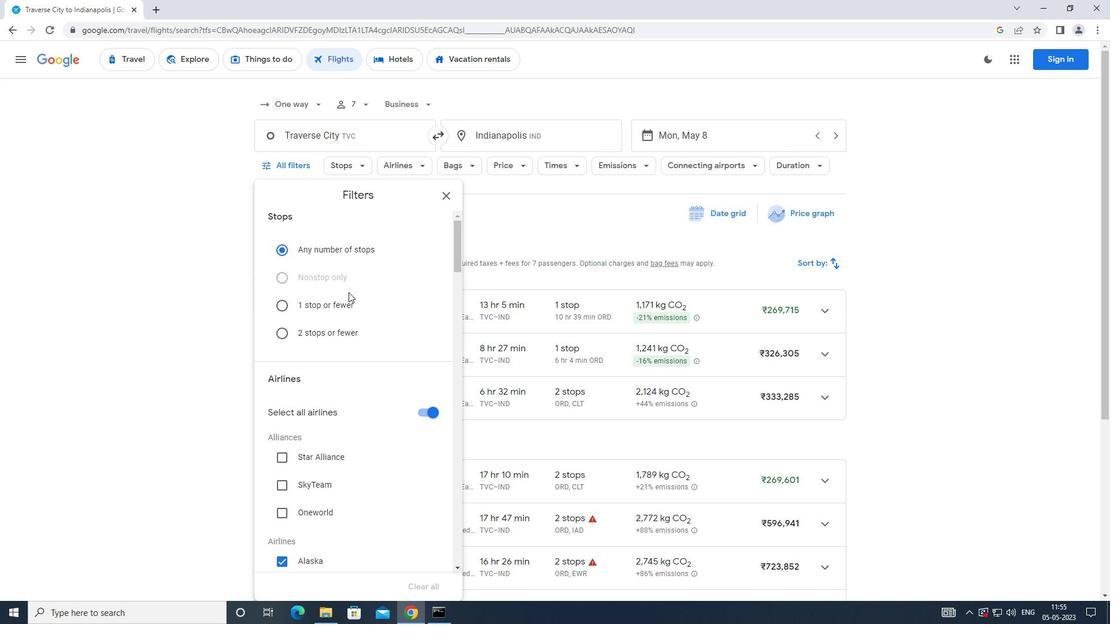 
Action: Mouse moved to (348, 297)
Screenshot: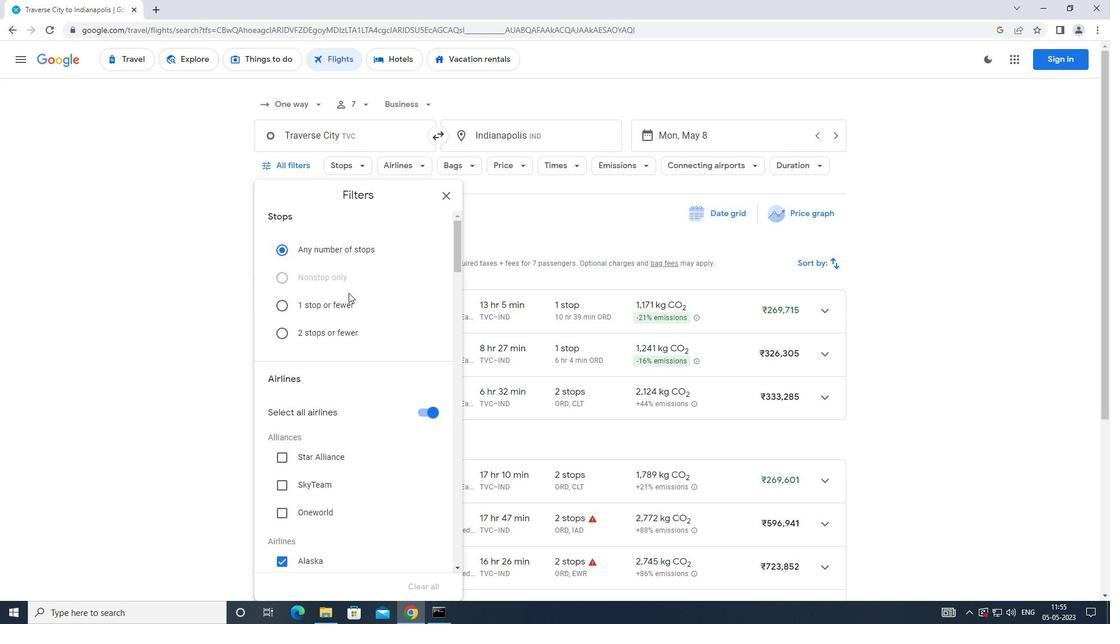 
Action: Mouse scrolled (348, 296) with delta (0, 0)
Screenshot: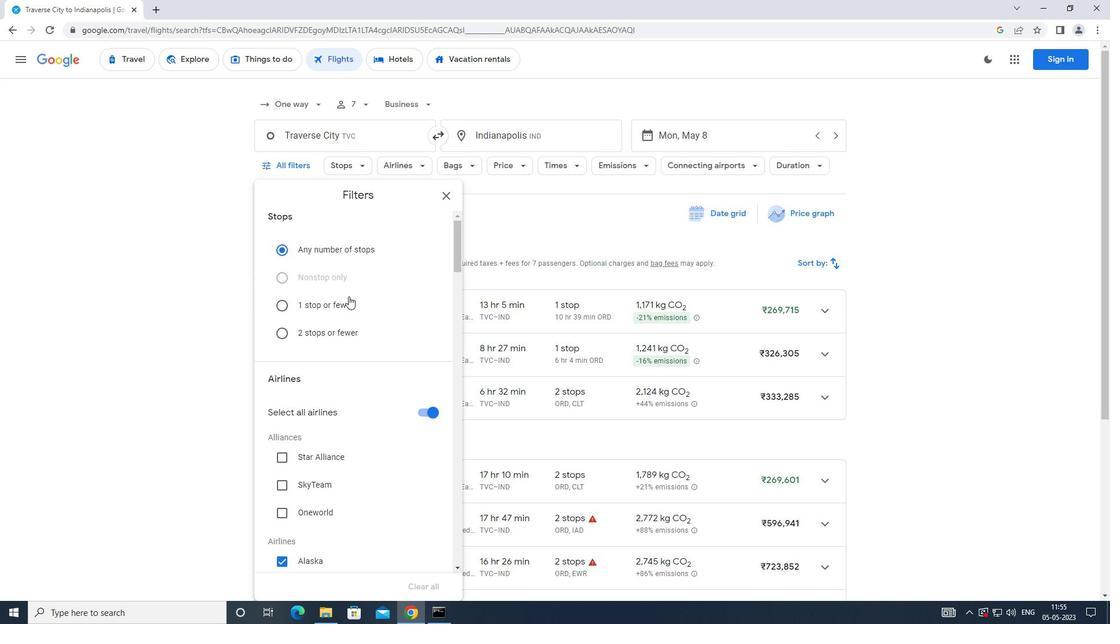 
Action: Mouse moved to (416, 239)
Screenshot: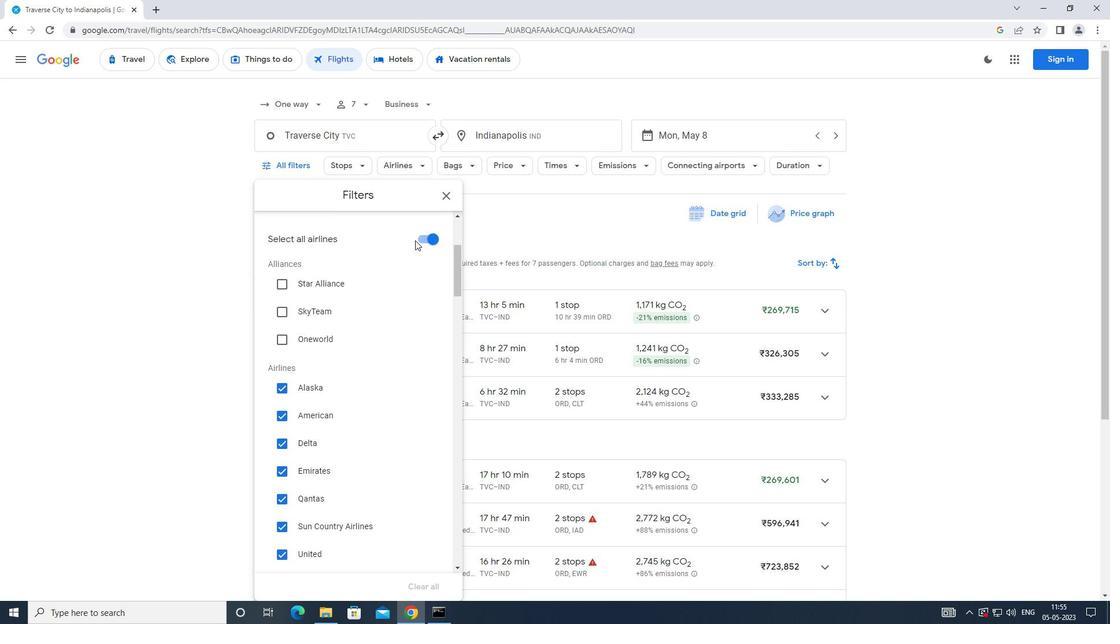 
Action: Mouse pressed left at (416, 239)
Screenshot: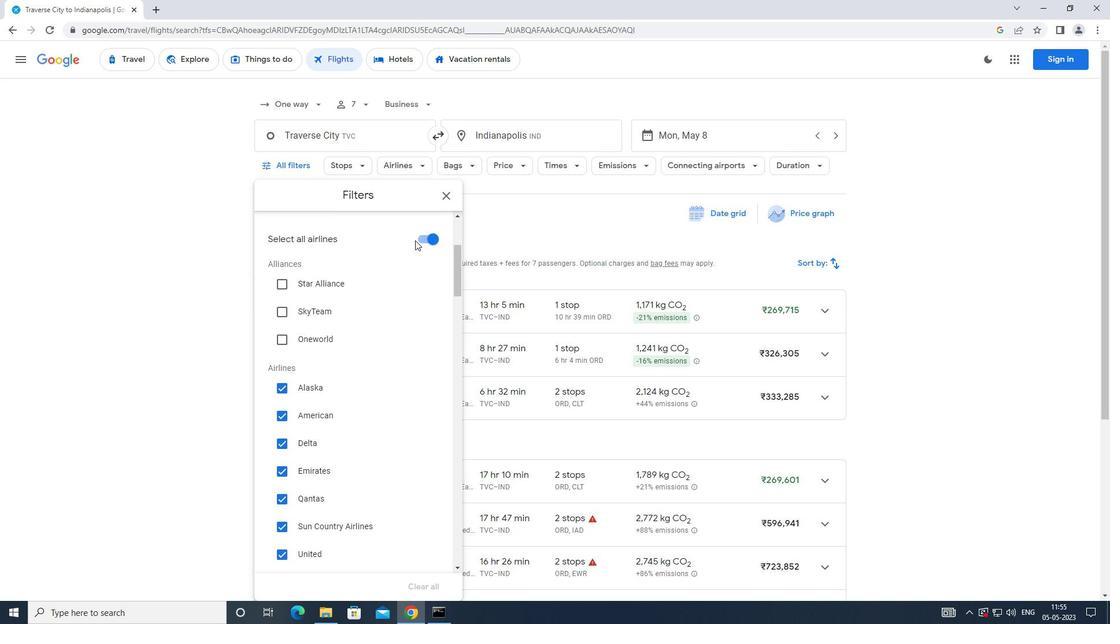 
Action: Mouse moved to (425, 240)
Screenshot: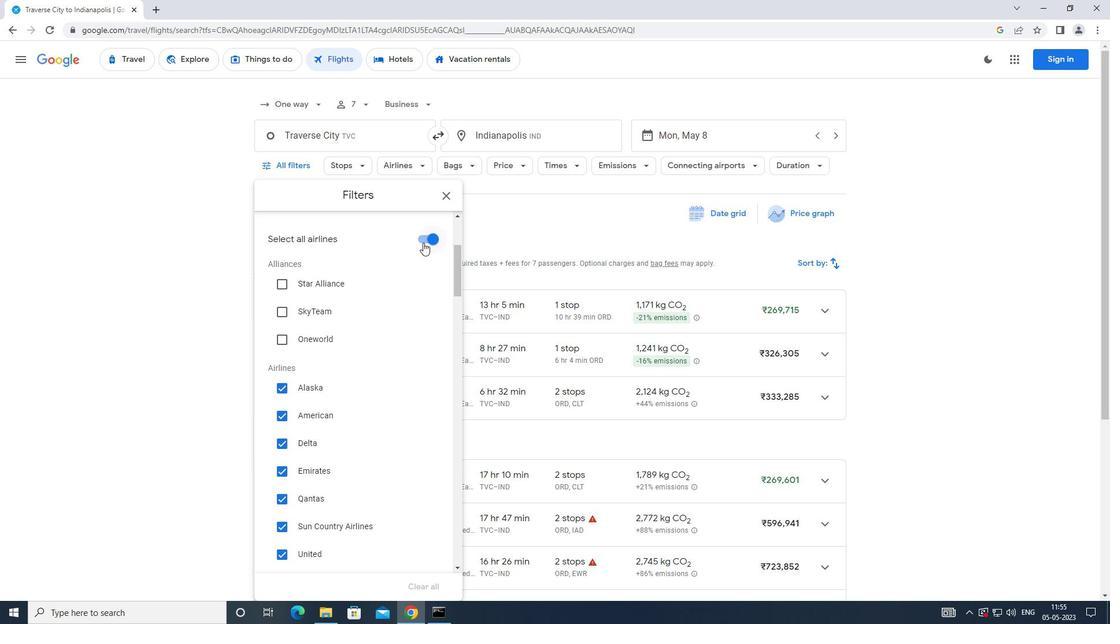 
Action: Mouse pressed left at (425, 240)
Screenshot: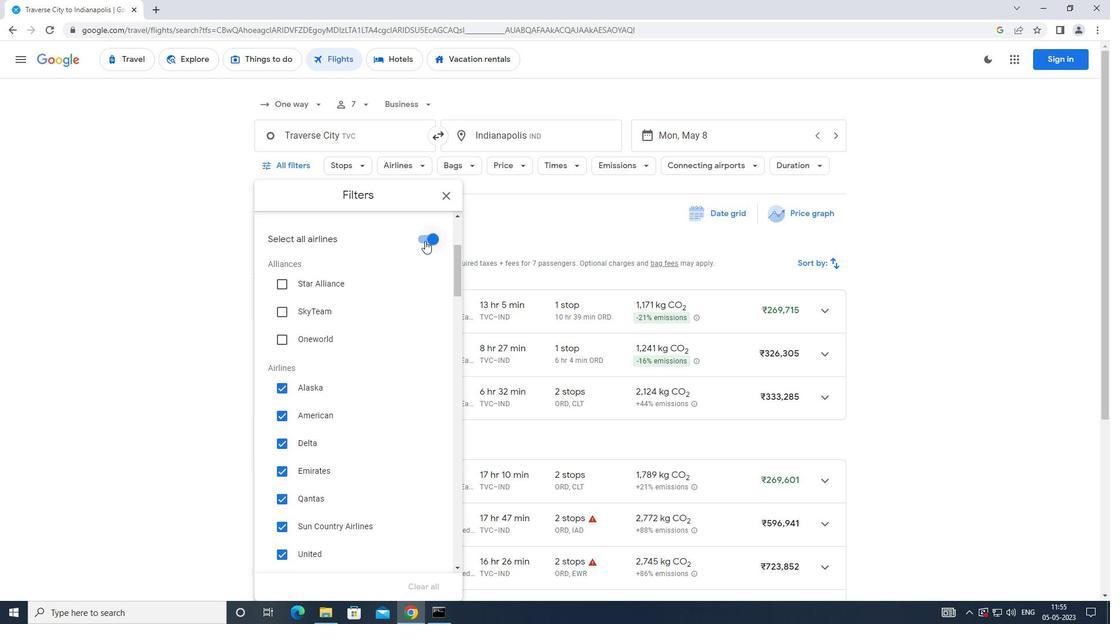 
Action: Mouse moved to (372, 297)
Screenshot: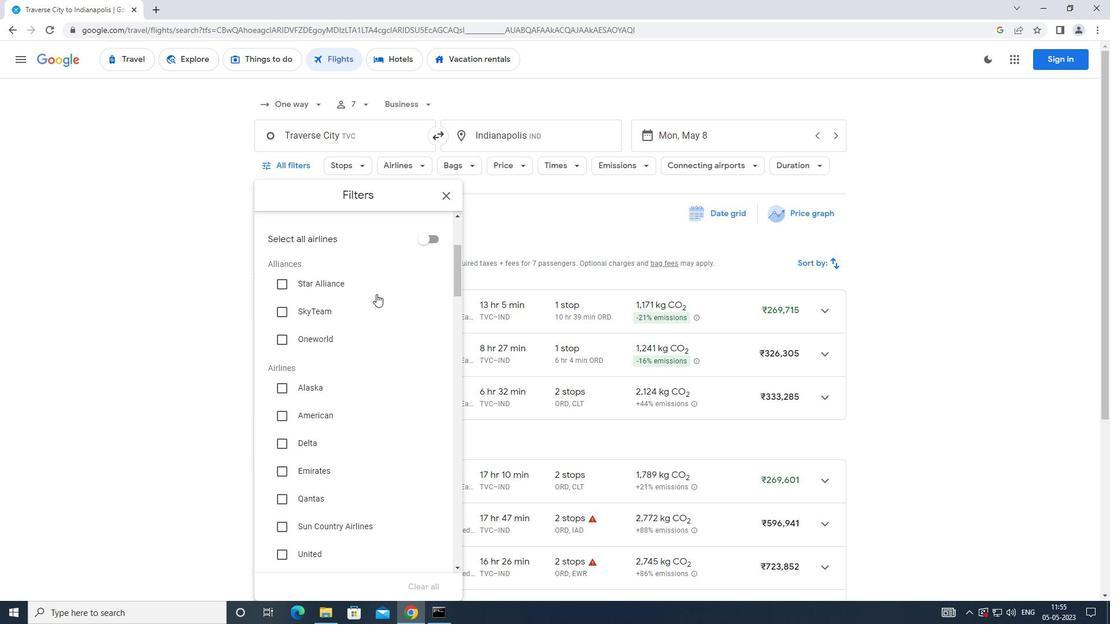 
Action: Mouse scrolled (372, 297) with delta (0, 0)
Screenshot: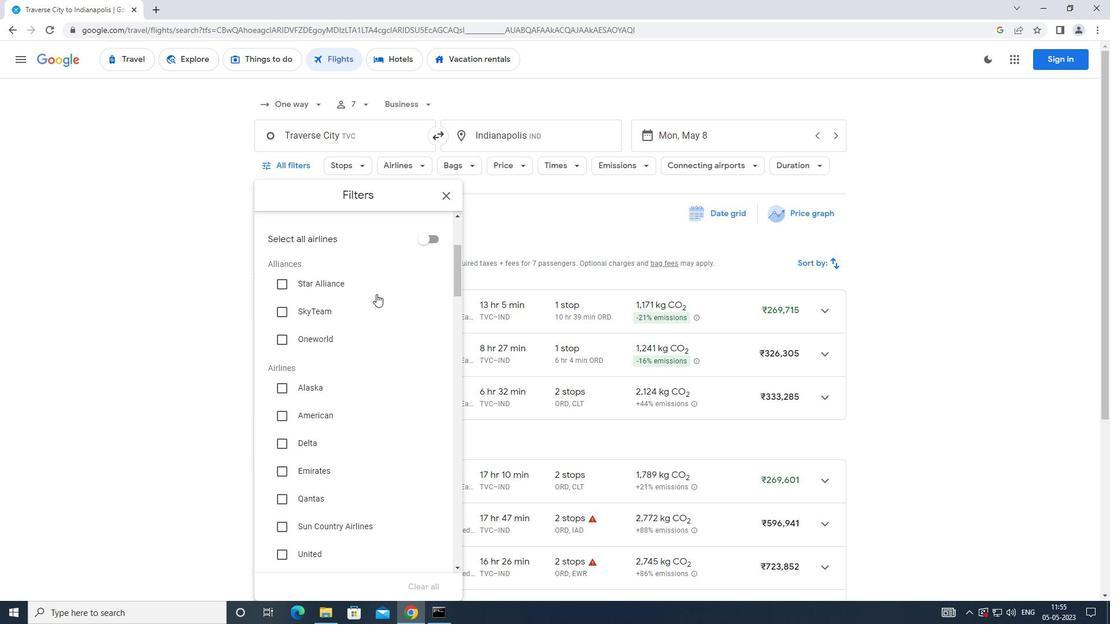 
Action: Mouse moved to (372, 298)
Screenshot: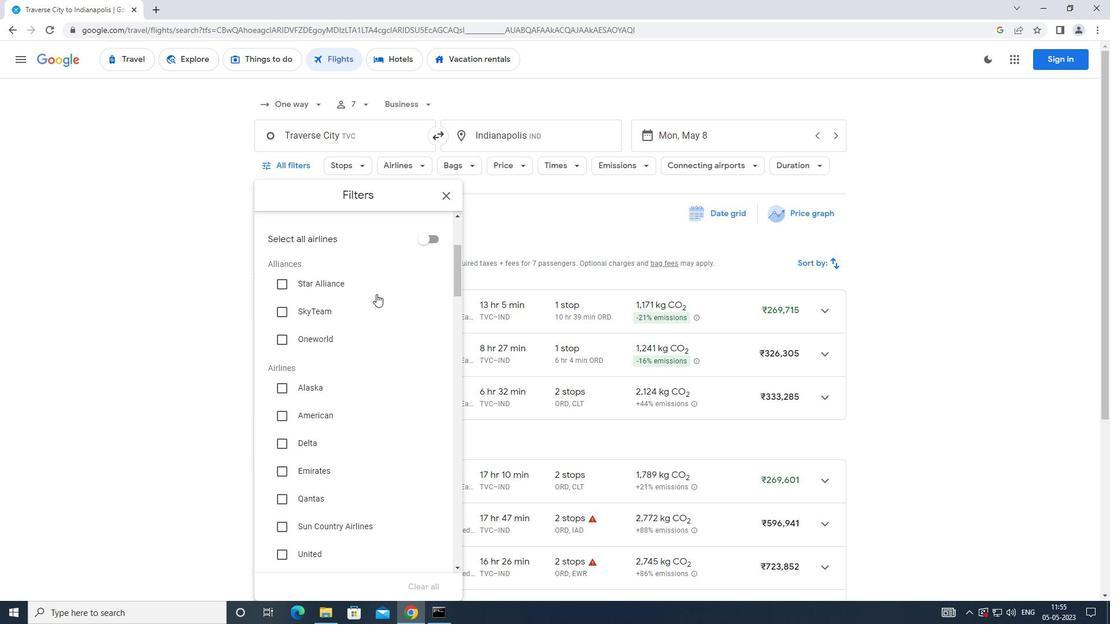 
Action: Mouse scrolled (372, 298) with delta (0, 0)
Screenshot: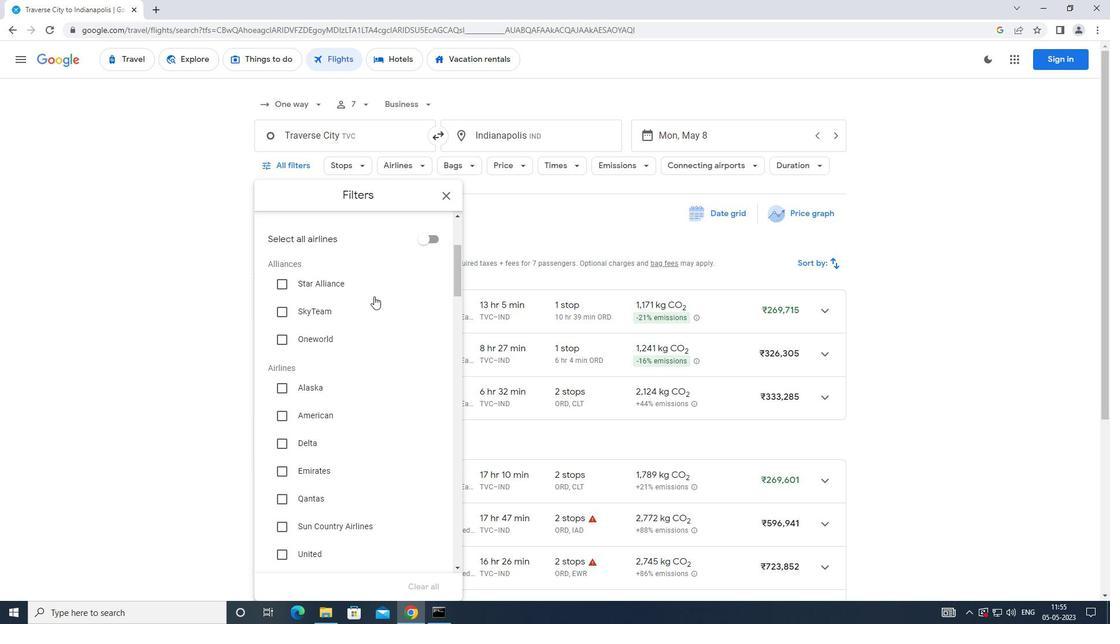 
Action: Mouse moved to (279, 298)
Screenshot: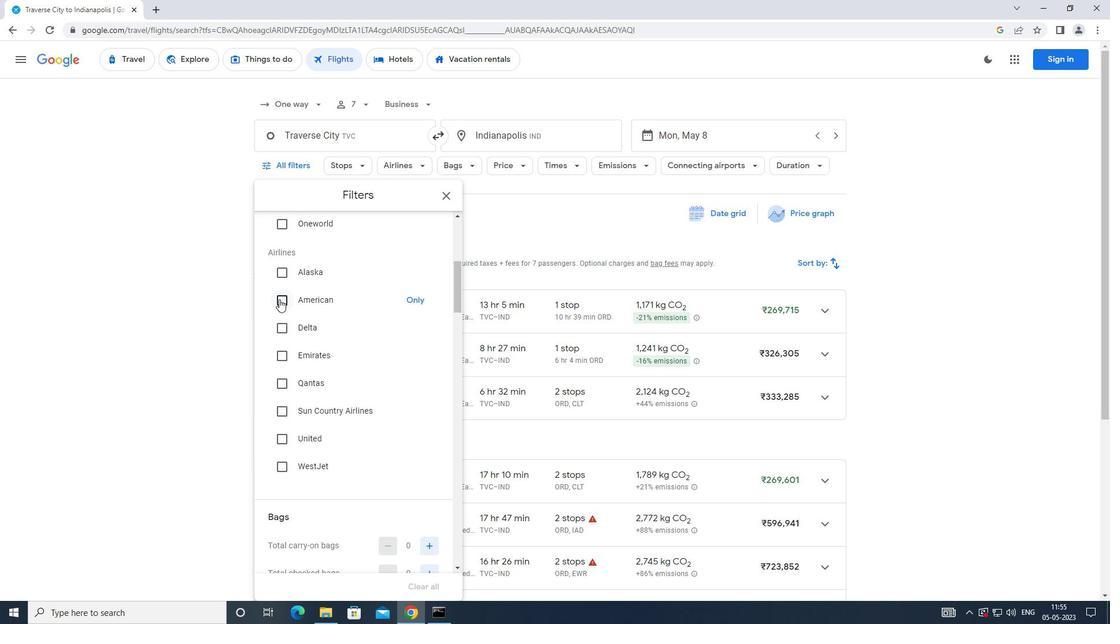 
Action: Mouse pressed left at (279, 298)
Screenshot: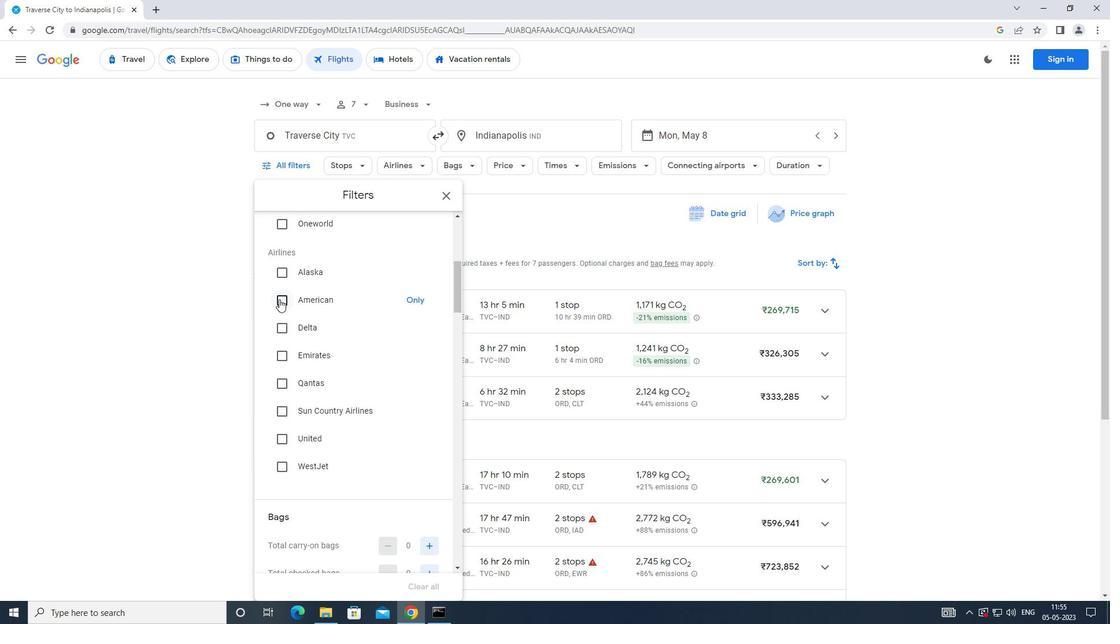 
Action: Mouse moved to (320, 308)
Screenshot: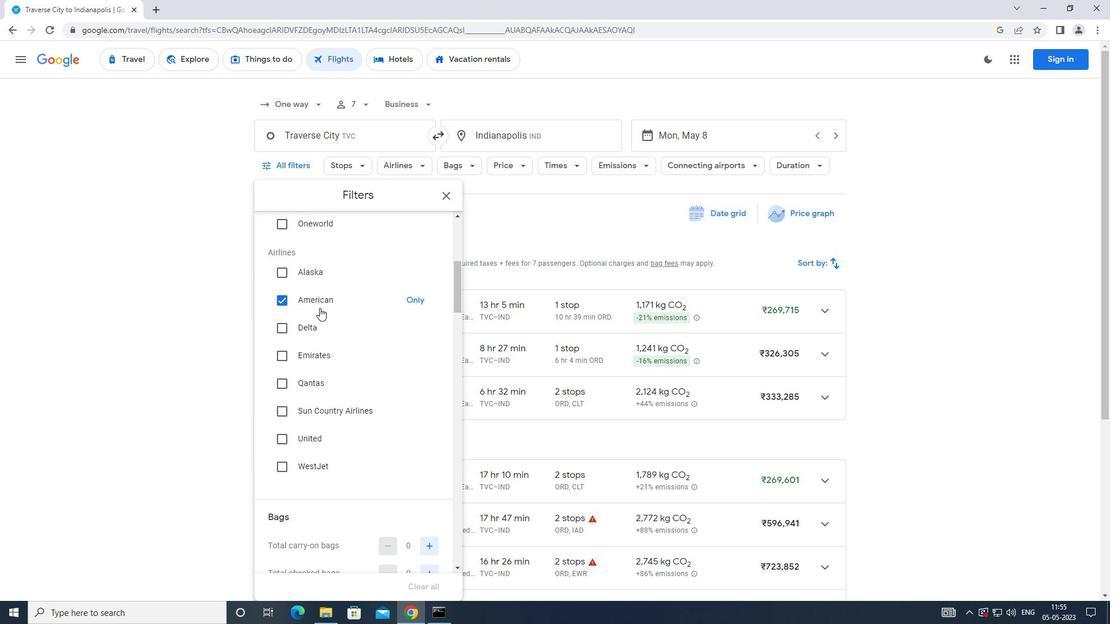 
Action: Mouse scrolled (320, 307) with delta (0, 0)
Screenshot: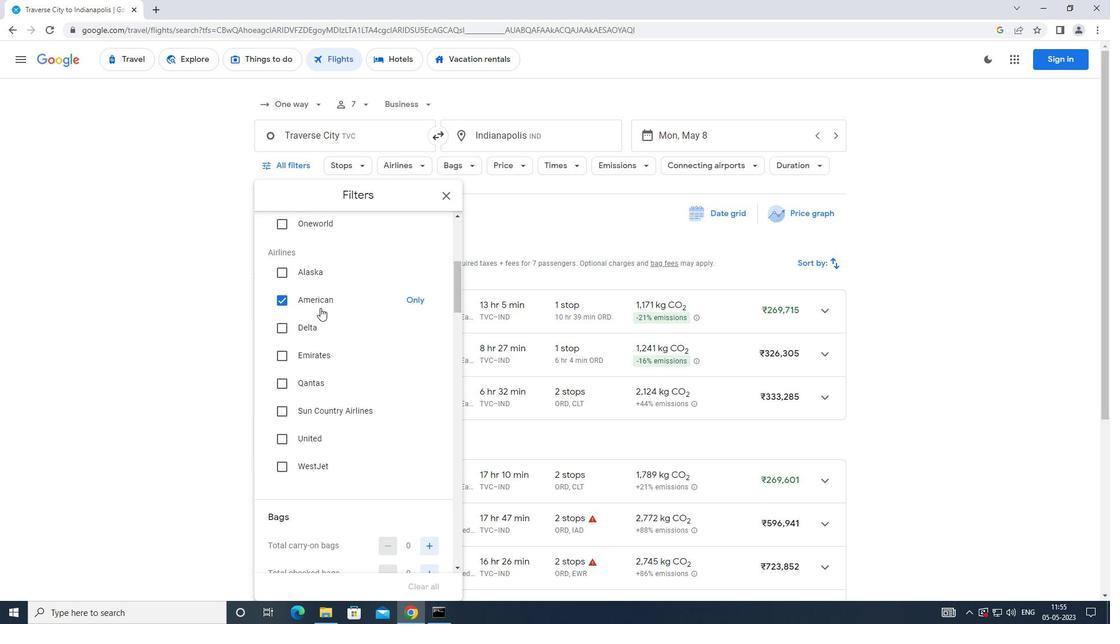 
Action: Mouse moved to (323, 309)
Screenshot: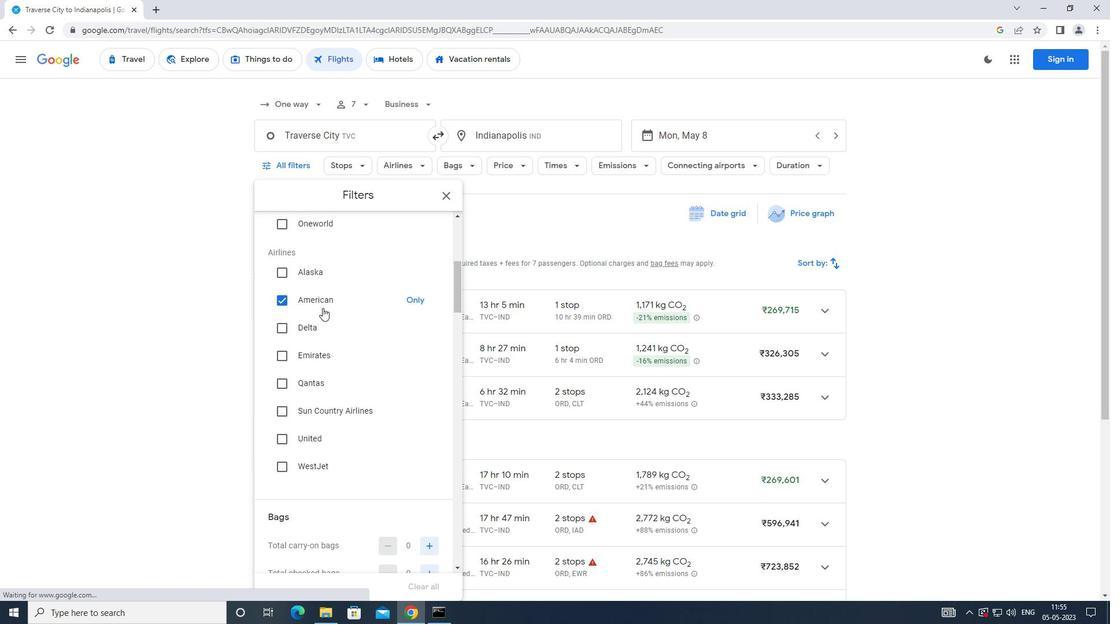 
Action: Mouse scrolled (323, 308) with delta (0, 0)
Screenshot: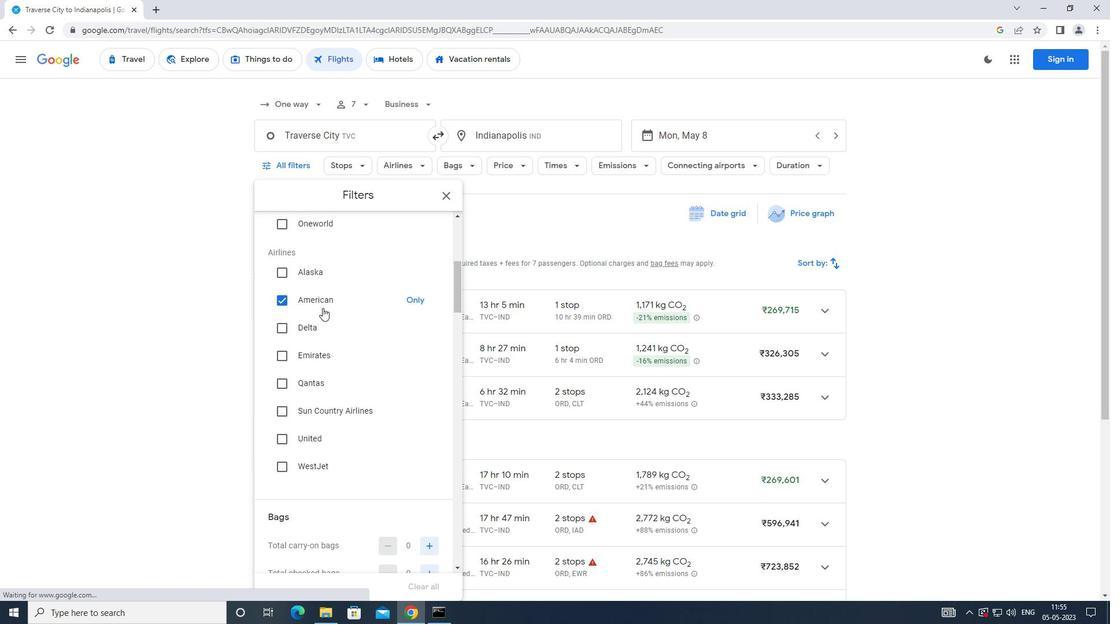 
Action: Mouse moved to (323, 309)
Screenshot: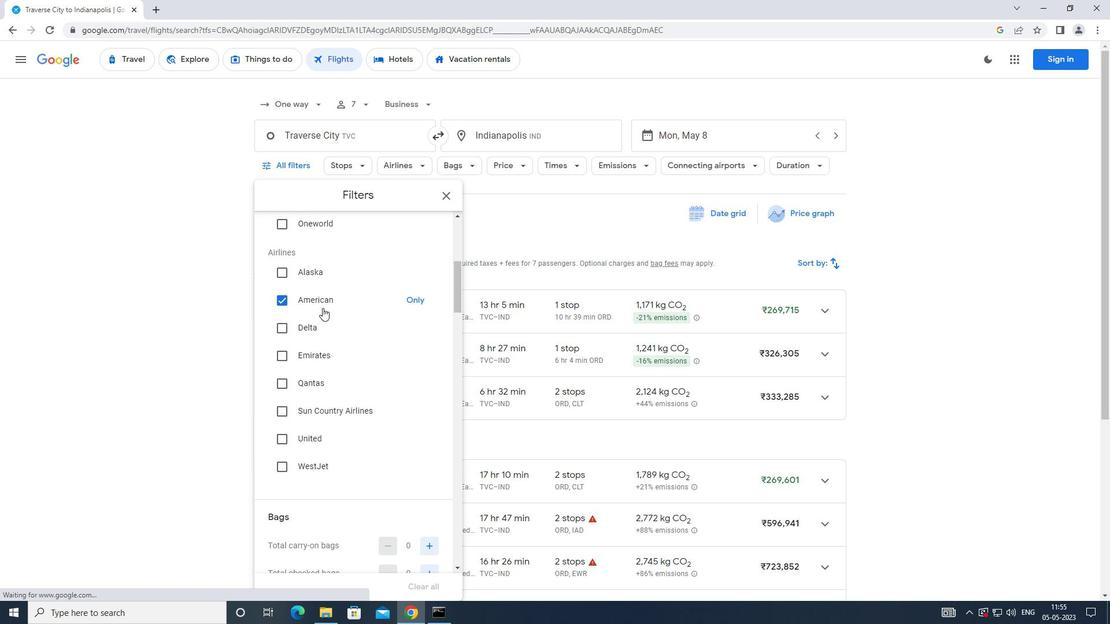 
Action: Mouse scrolled (323, 309) with delta (0, 0)
Screenshot: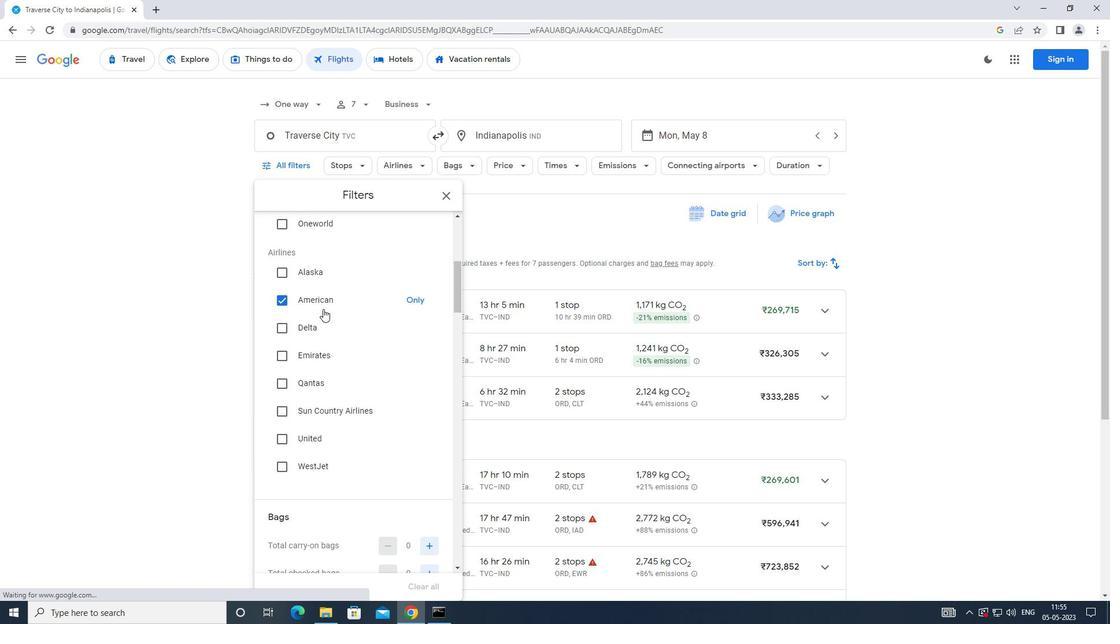 
Action: Mouse moved to (324, 310)
Screenshot: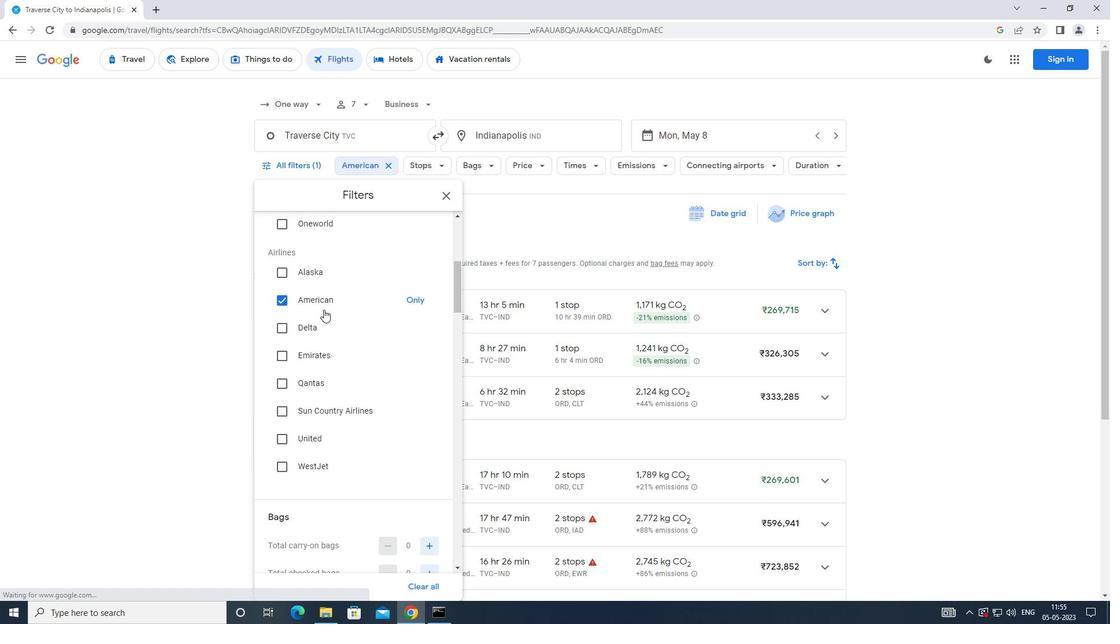 
Action: Mouse scrolled (324, 309) with delta (0, 0)
Screenshot: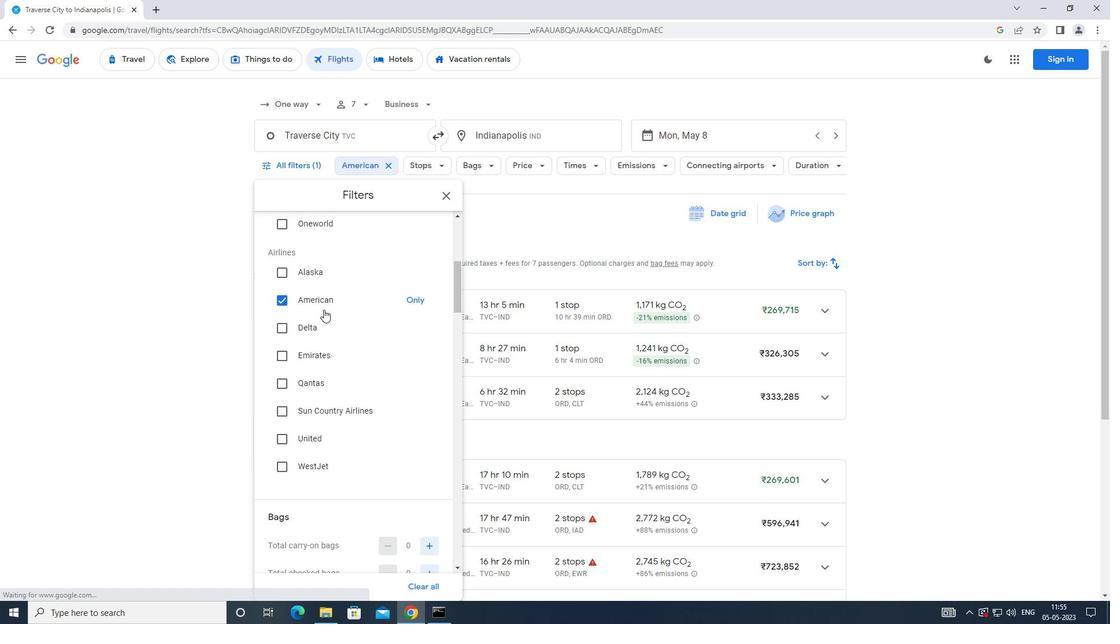 
Action: Mouse moved to (424, 313)
Screenshot: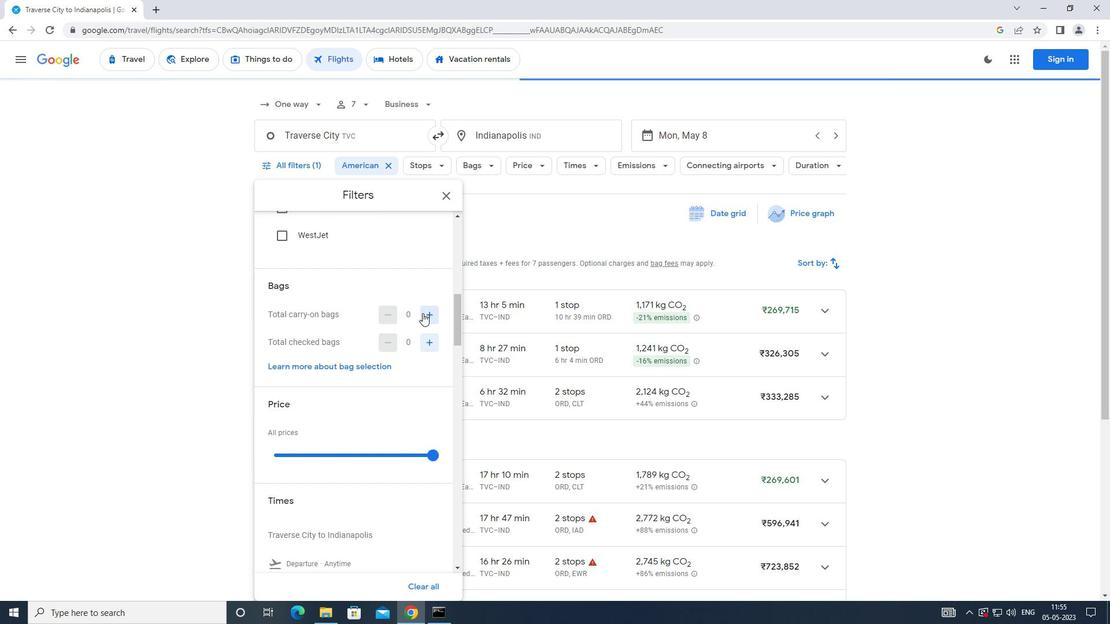 
Action: Mouse pressed left at (424, 313)
Screenshot: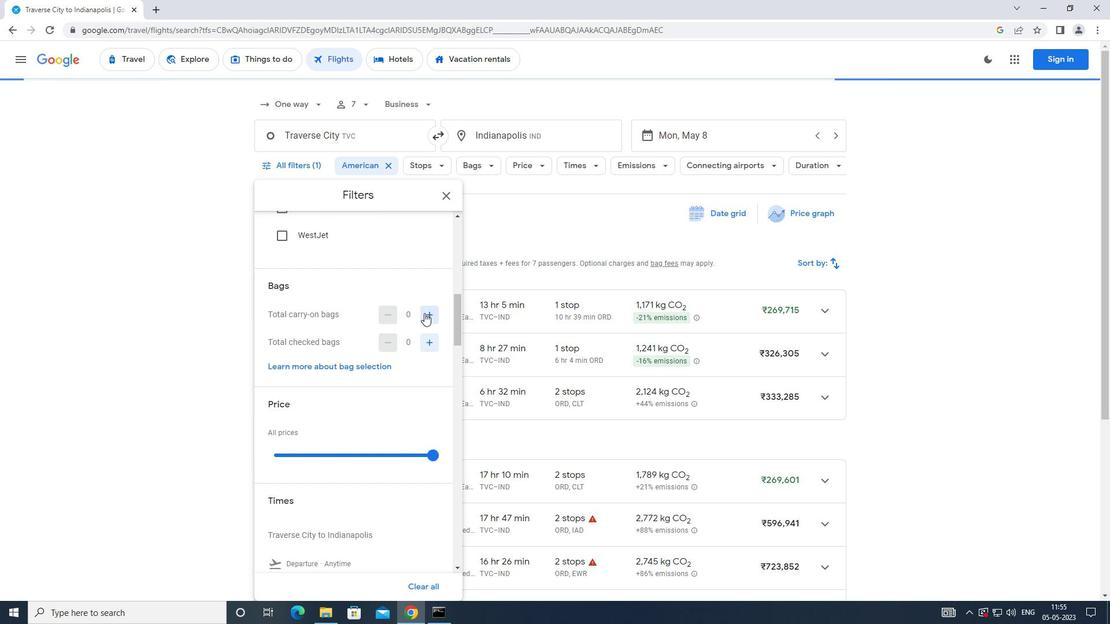 
Action: Mouse pressed left at (424, 313)
Screenshot: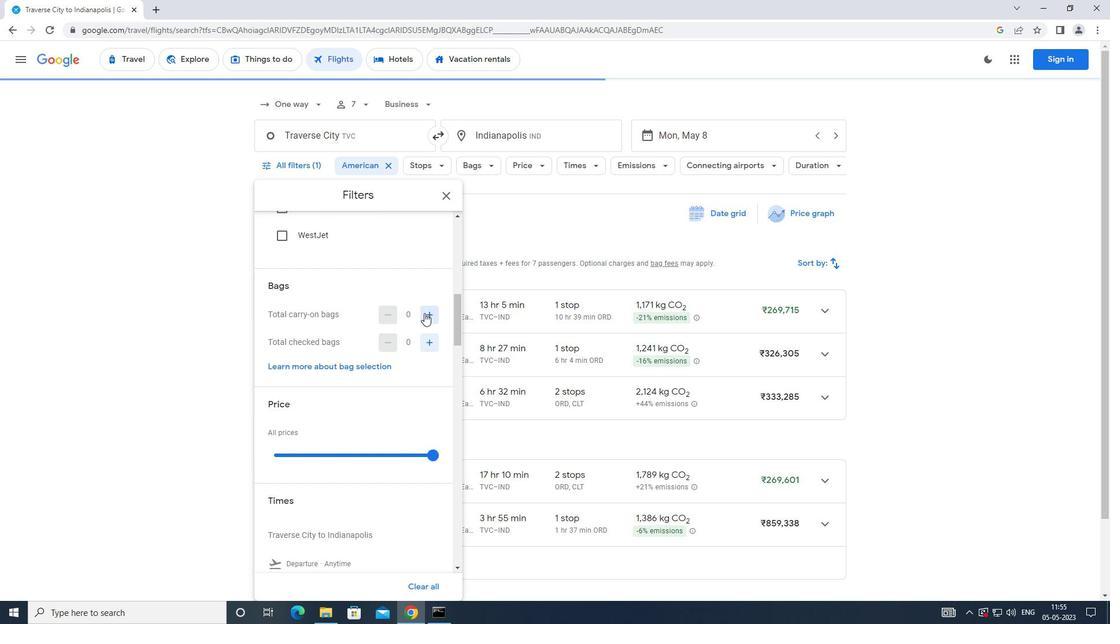 
Action: Mouse moved to (428, 338)
Screenshot: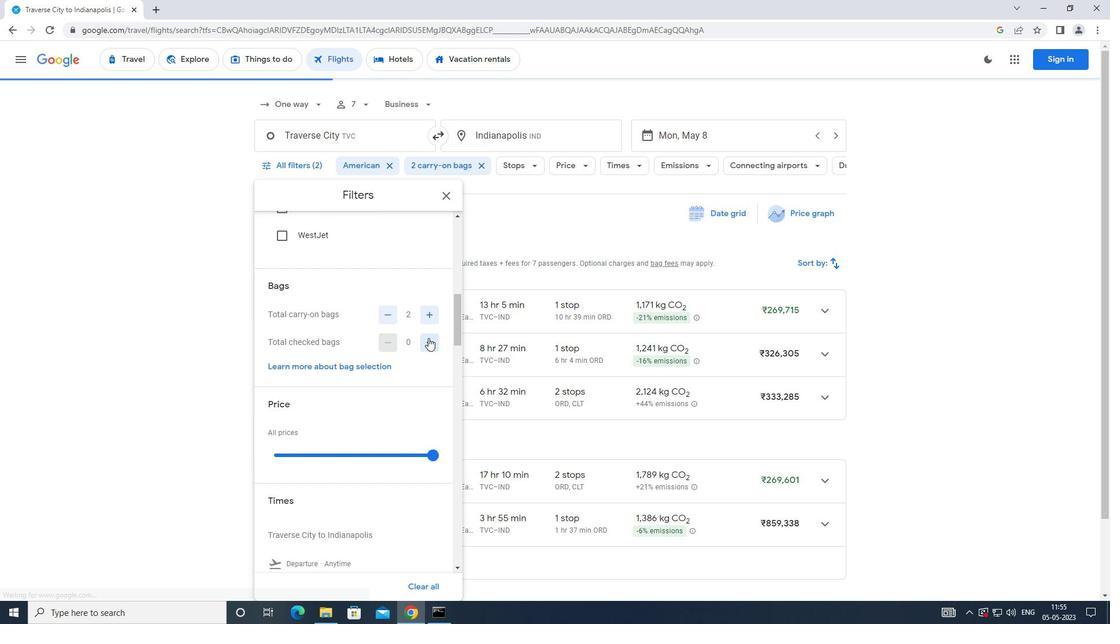 
Action: Mouse pressed left at (428, 338)
Screenshot: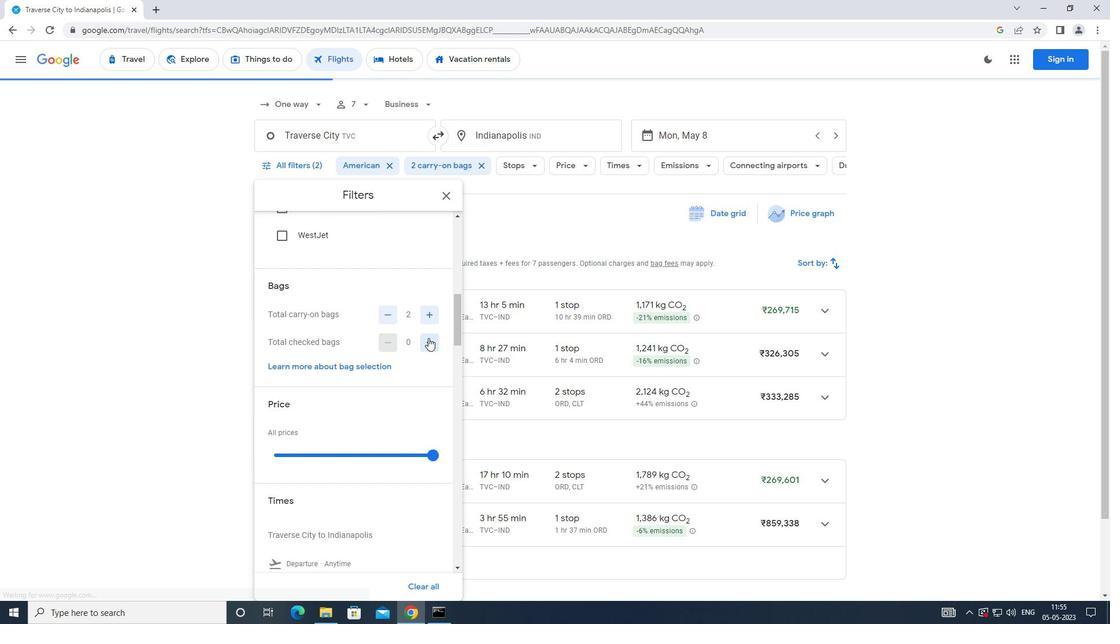 
Action: Mouse moved to (430, 337)
Screenshot: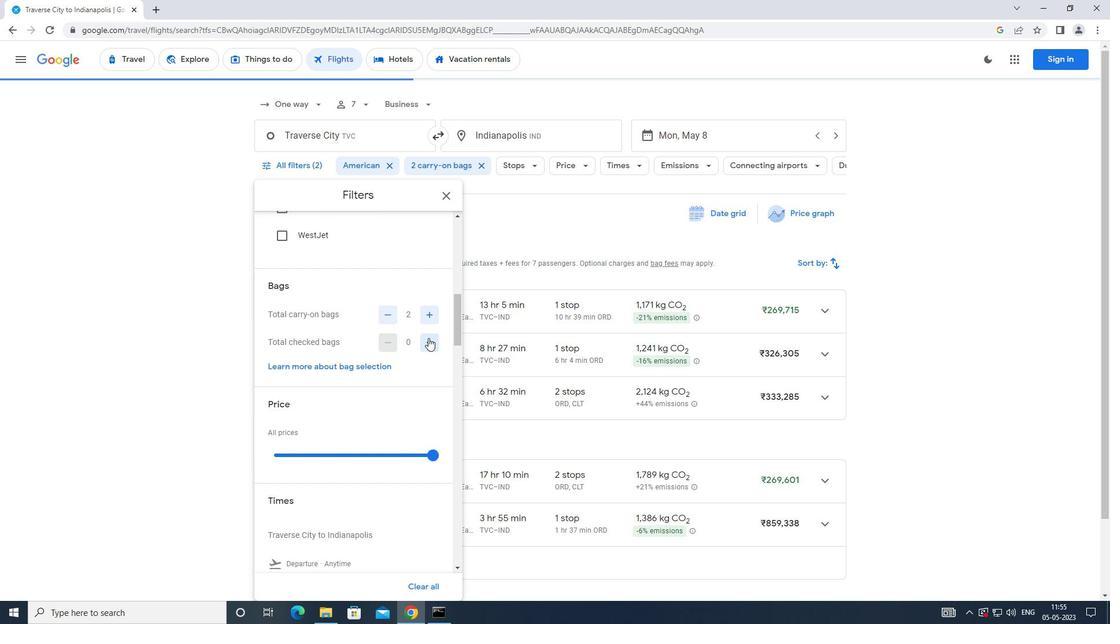 
Action: Mouse pressed left at (430, 337)
Screenshot: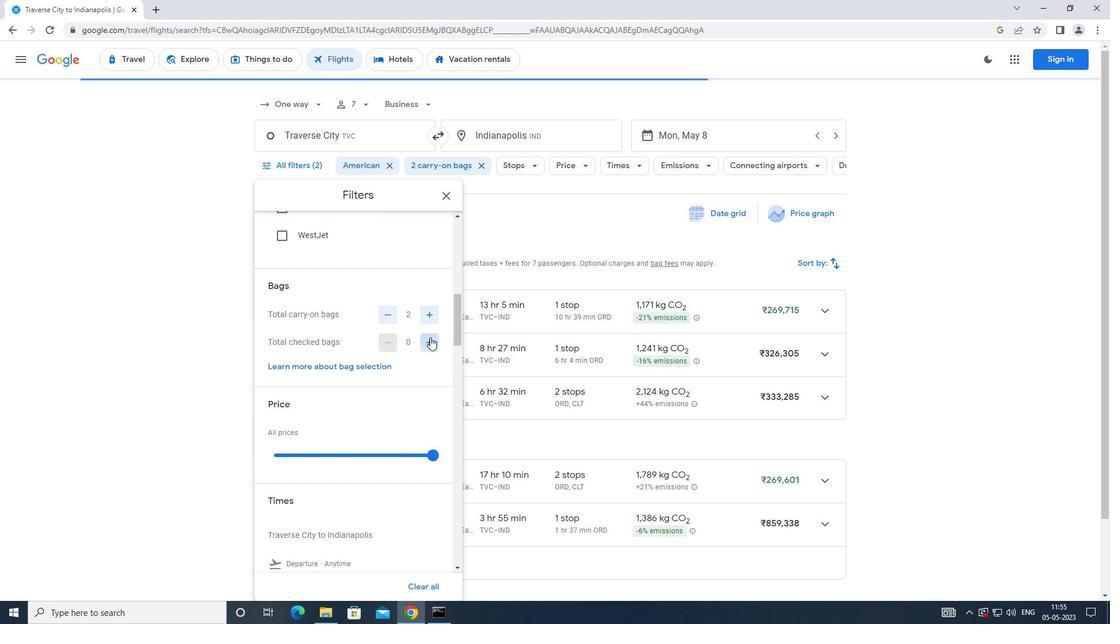 
Action: Mouse pressed left at (430, 337)
Screenshot: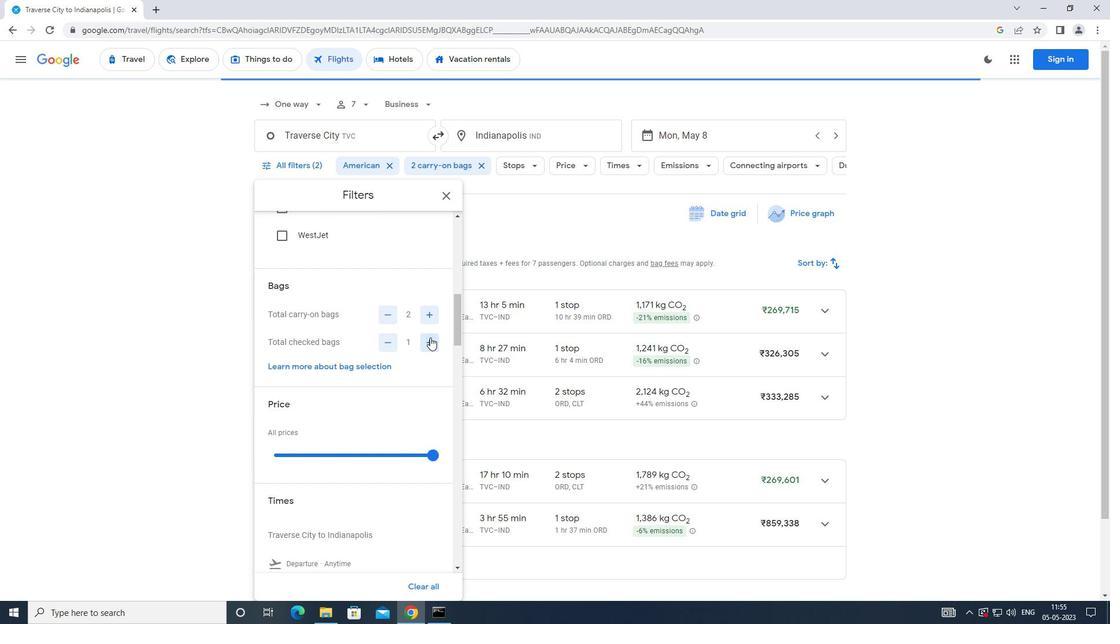 
Action: Mouse moved to (430, 337)
Screenshot: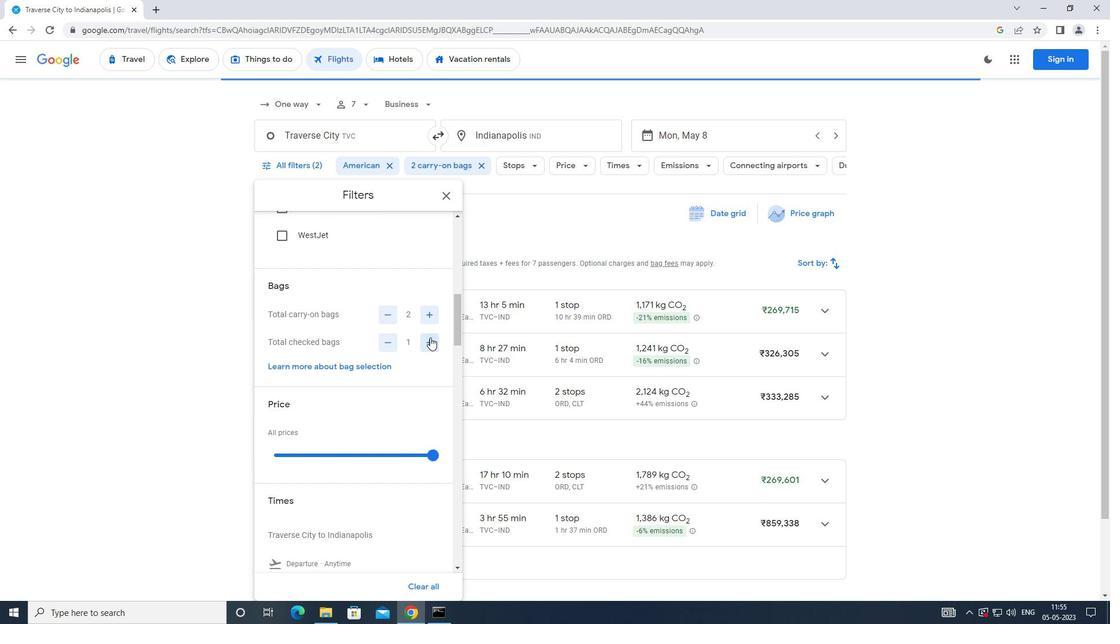 
Action: Mouse pressed left at (430, 337)
Screenshot: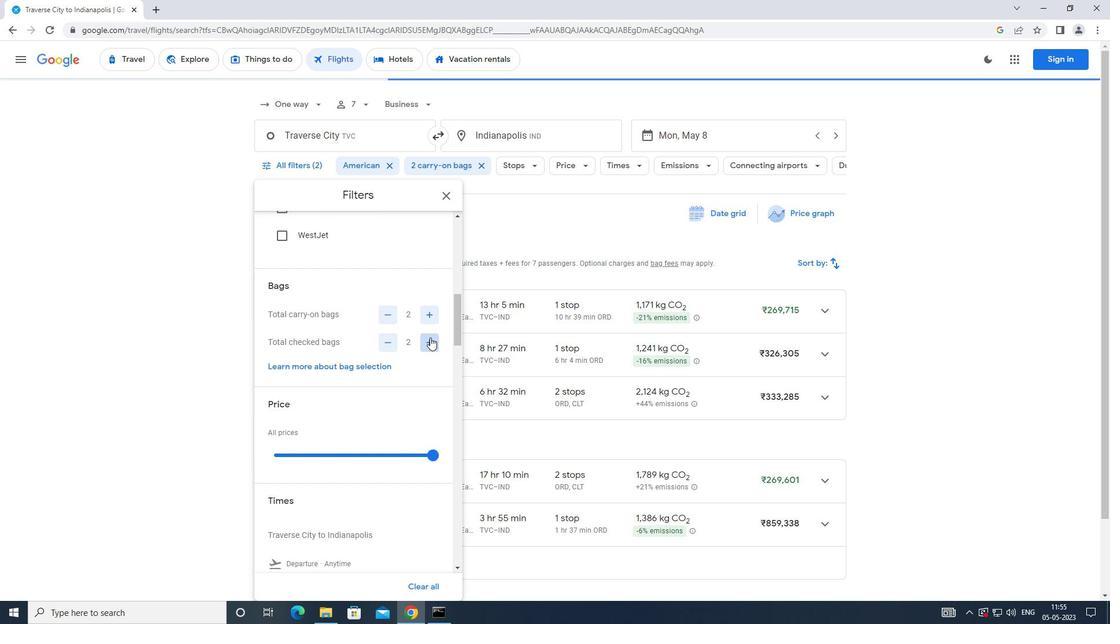 
Action: Mouse pressed left at (430, 337)
Screenshot: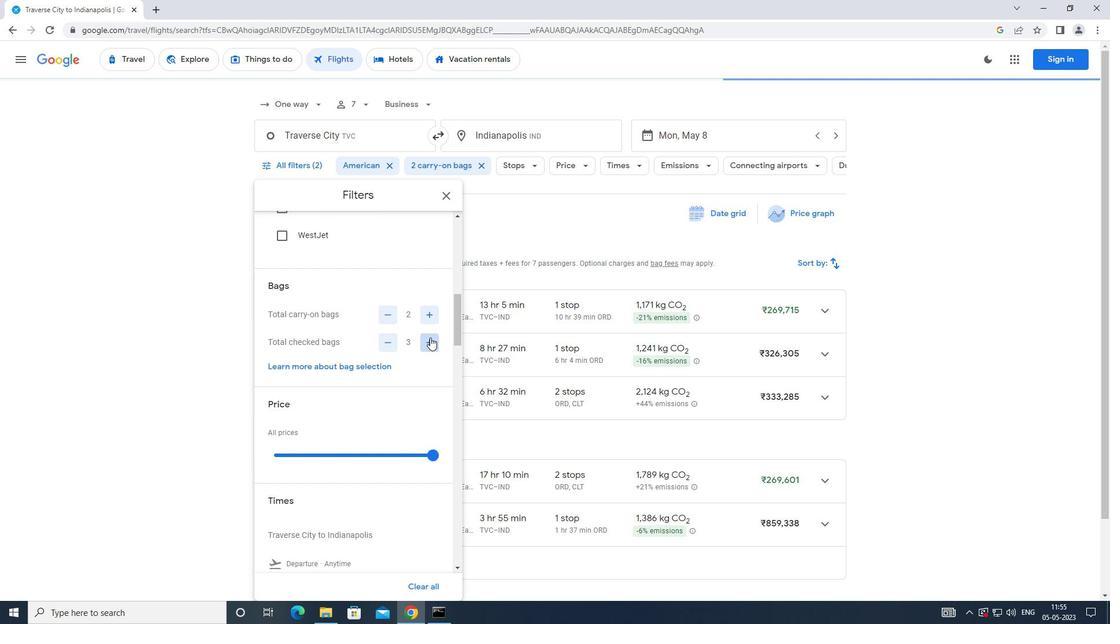 
Action: Mouse pressed left at (430, 337)
Screenshot: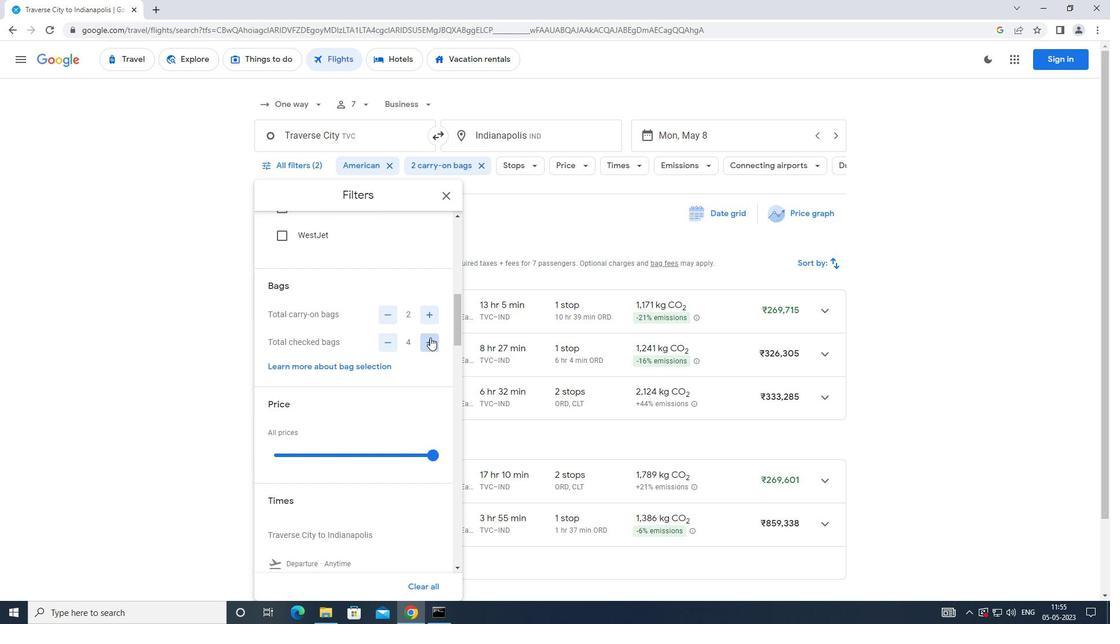 
Action: Mouse pressed left at (430, 337)
Screenshot: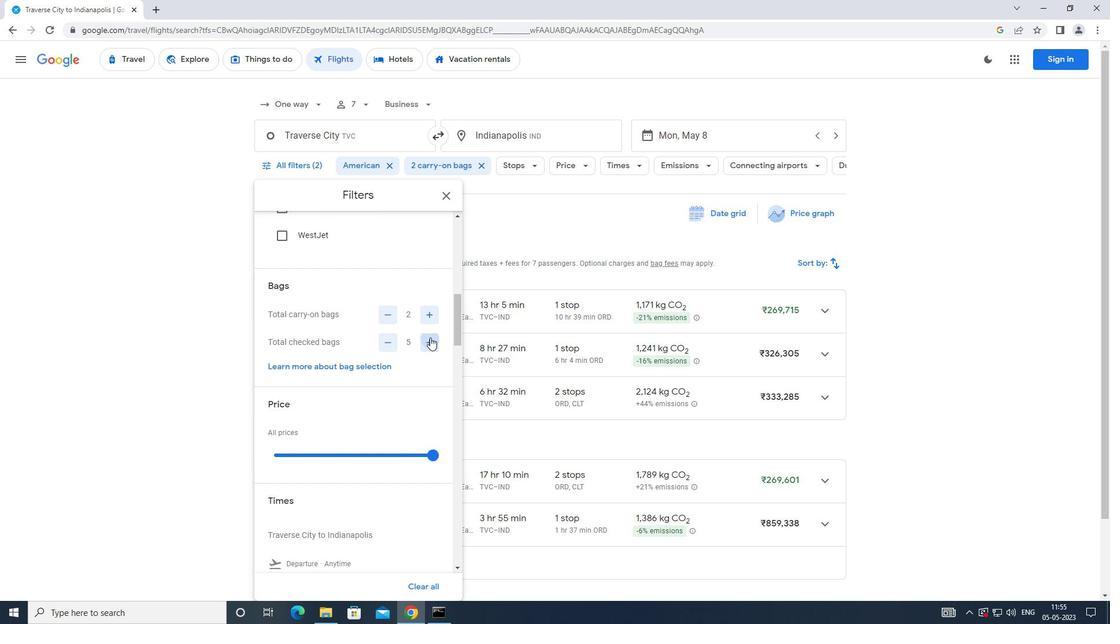 
Action: Mouse moved to (400, 321)
Screenshot: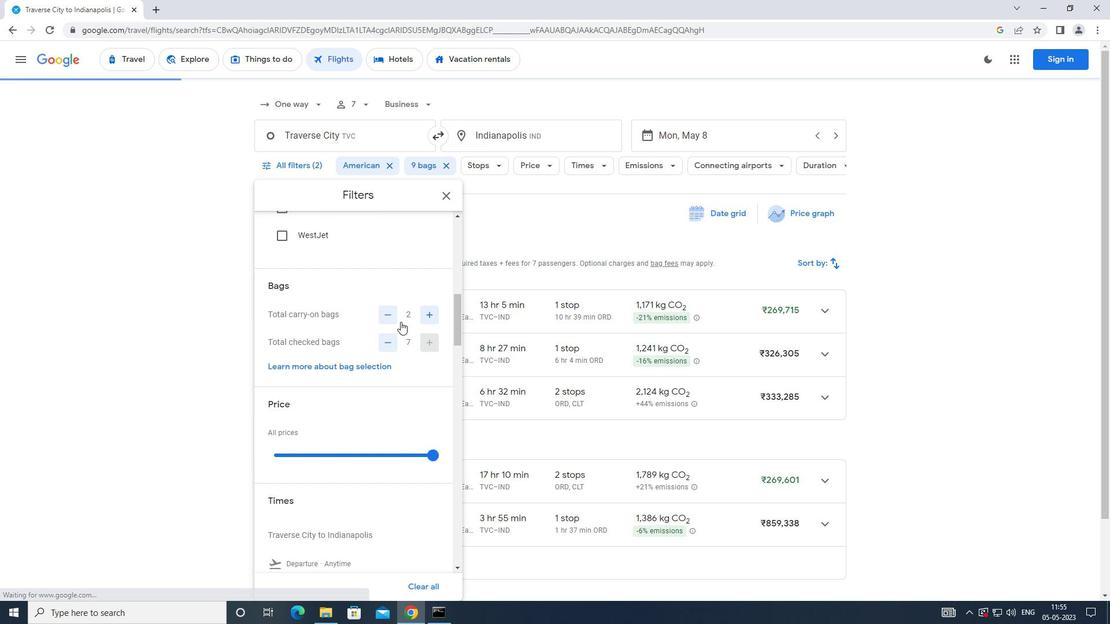 
Action: Mouse scrolled (400, 320) with delta (0, 0)
Screenshot: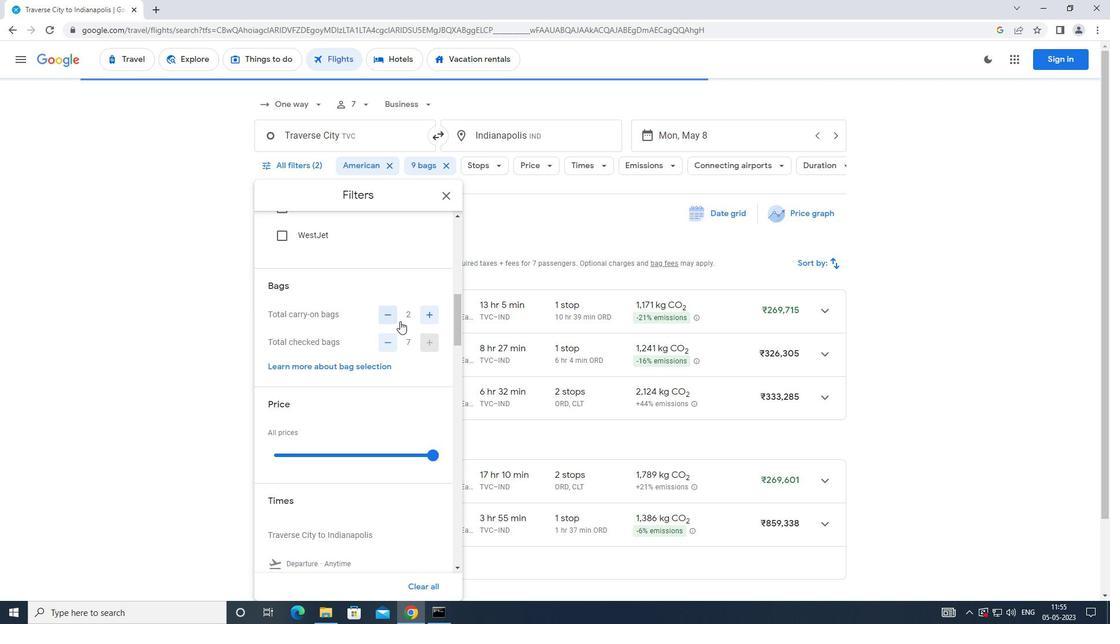 
Action: Mouse scrolled (400, 320) with delta (0, 0)
Screenshot: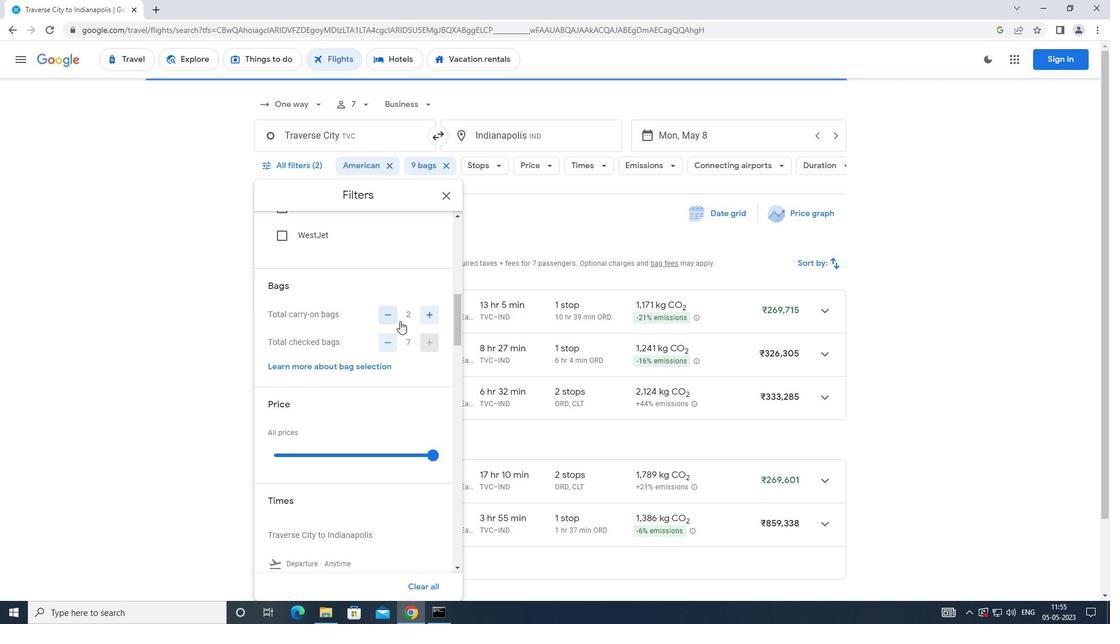
Action: Mouse moved to (431, 339)
Screenshot: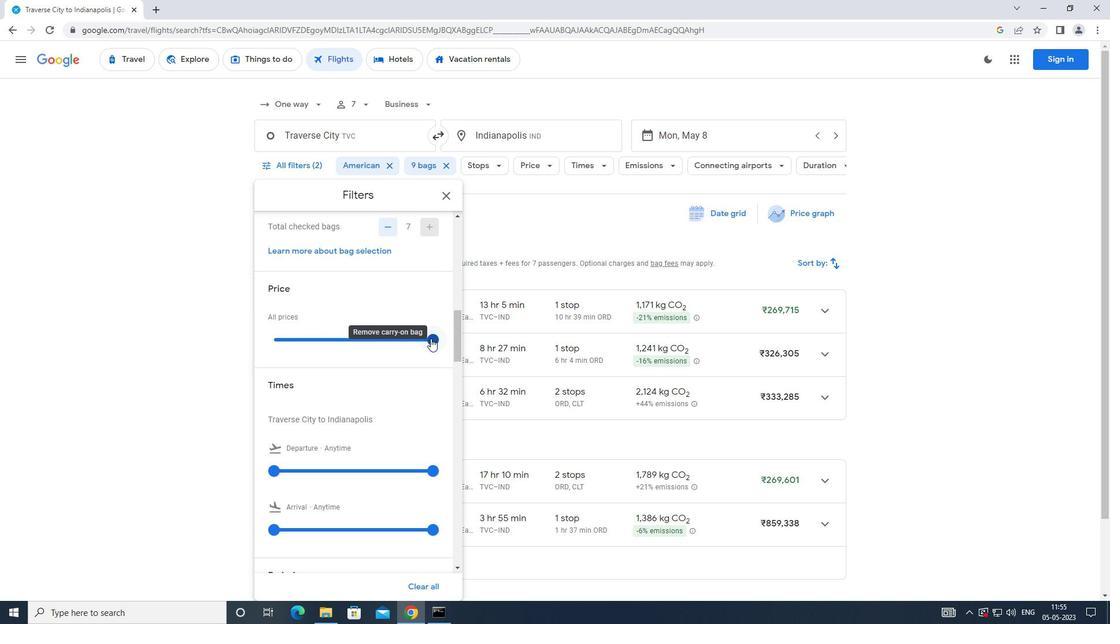 
Action: Mouse pressed left at (431, 339)
Screenshot: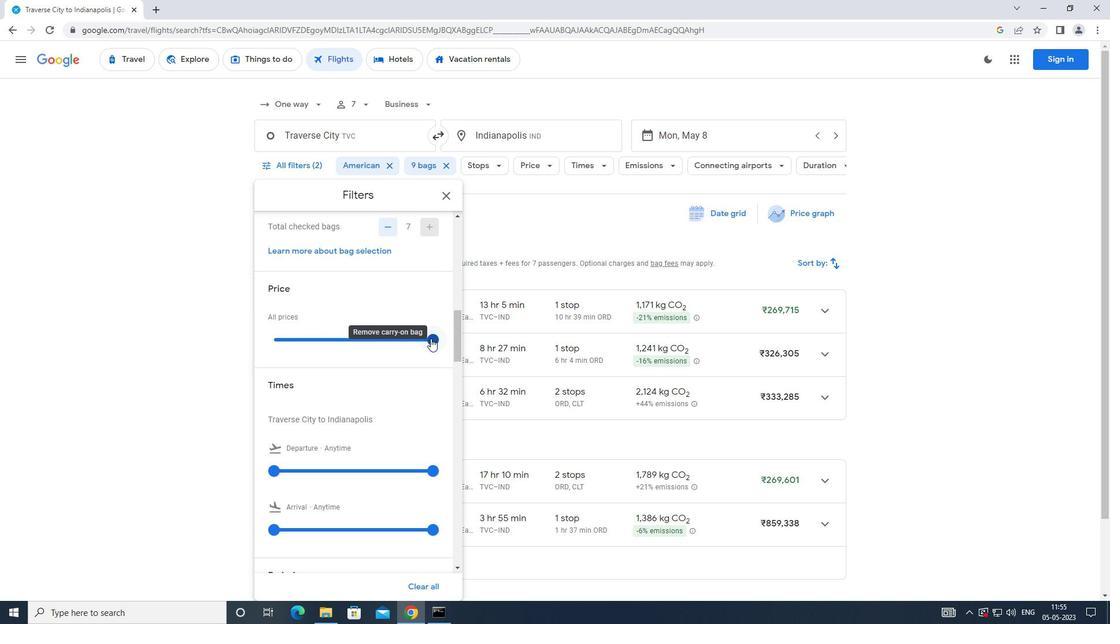 
Action: Mouse moved to (385, 317)
Screenshot: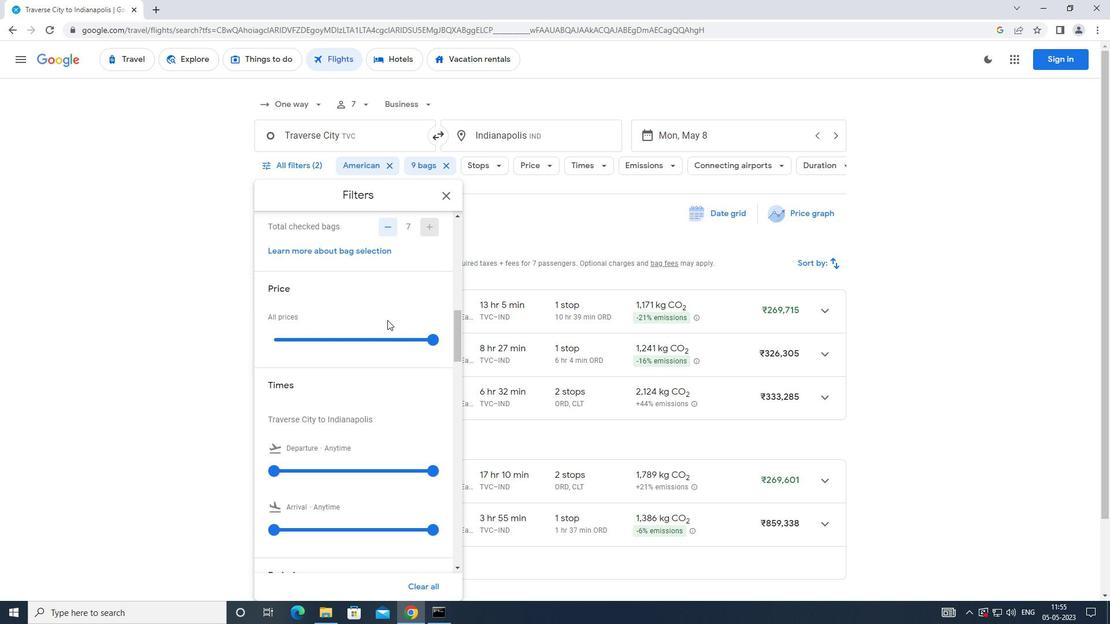 
Action: Mouse scrolled (385, 316) with delta (0, 0)
Screenshot: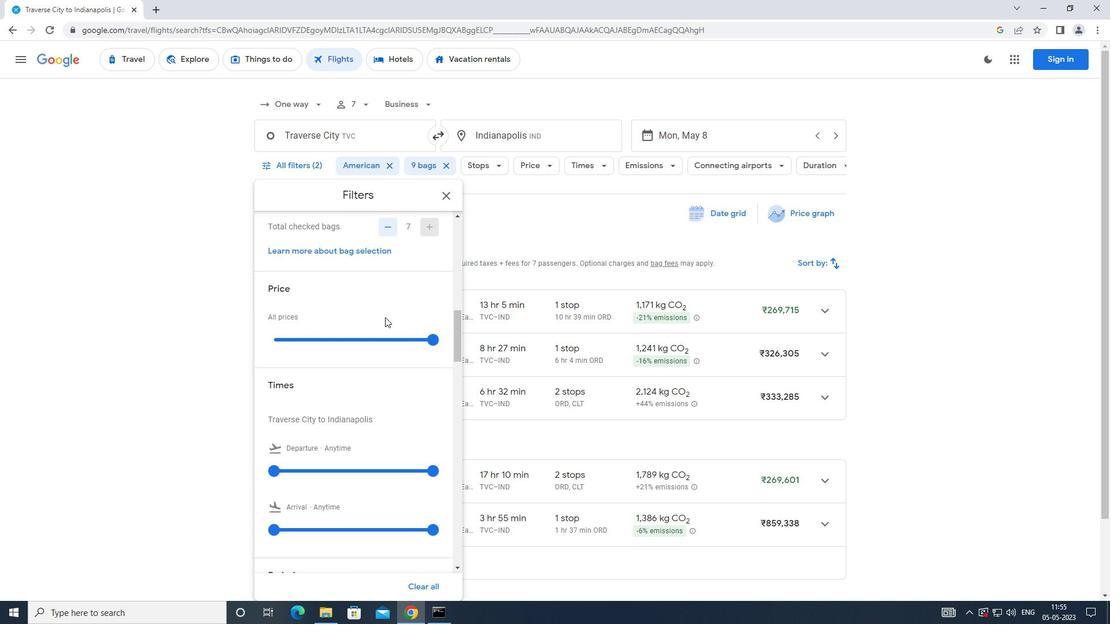 
Action: Mouse scrolled (385, 316) with delta (0, 0)
Screenshot: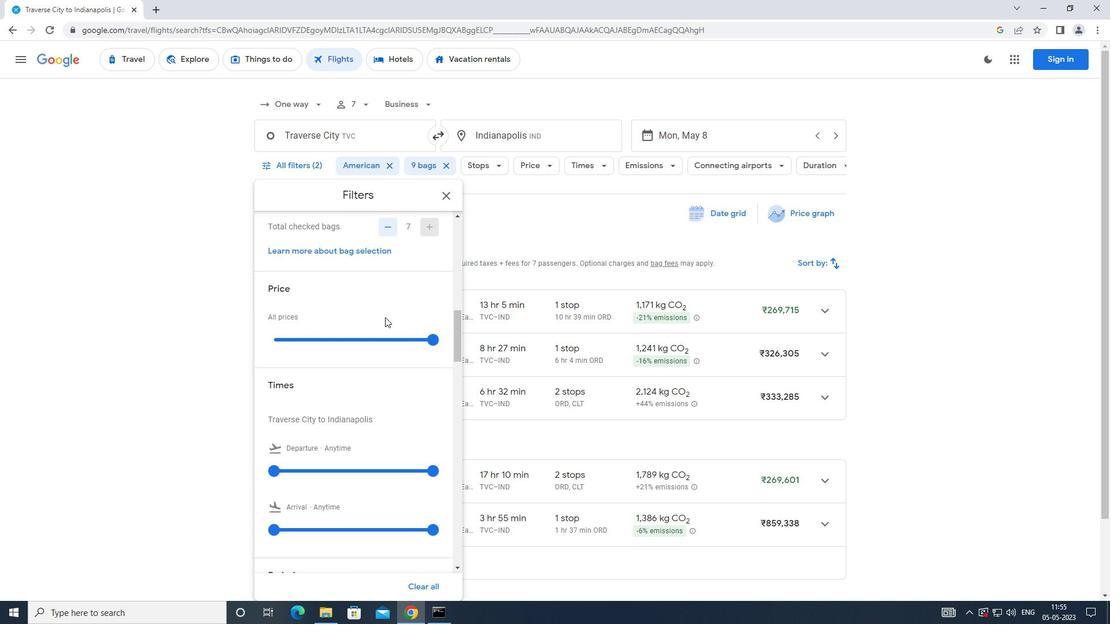 
Action: Mouse moved to (270, 353)
Screenshot: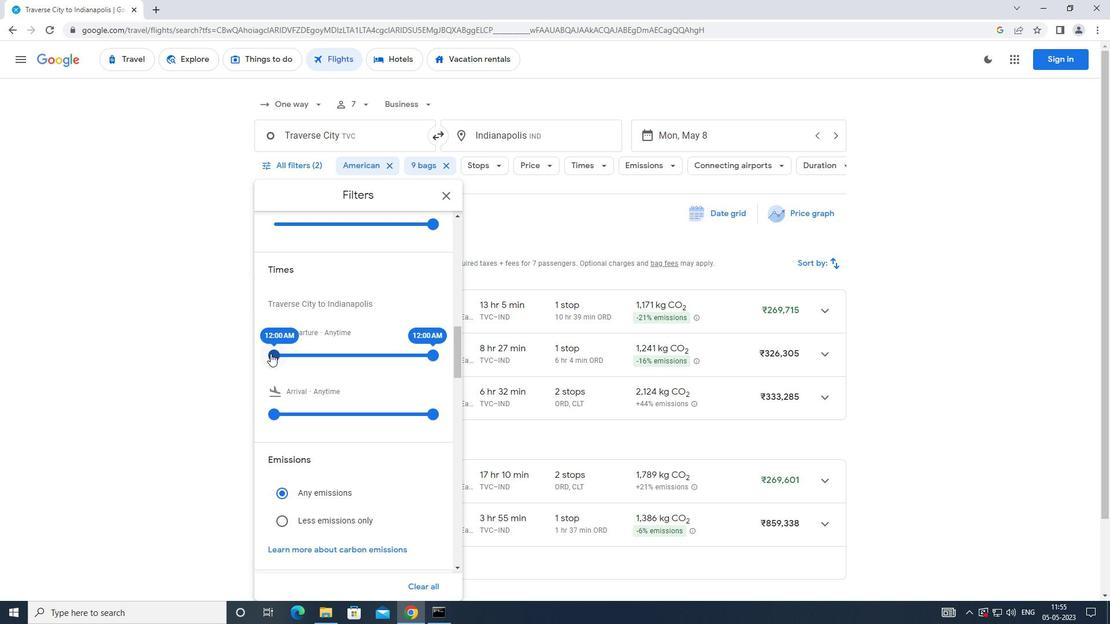 
Action: Mouse pressed left at (270, 353)
Screenshot: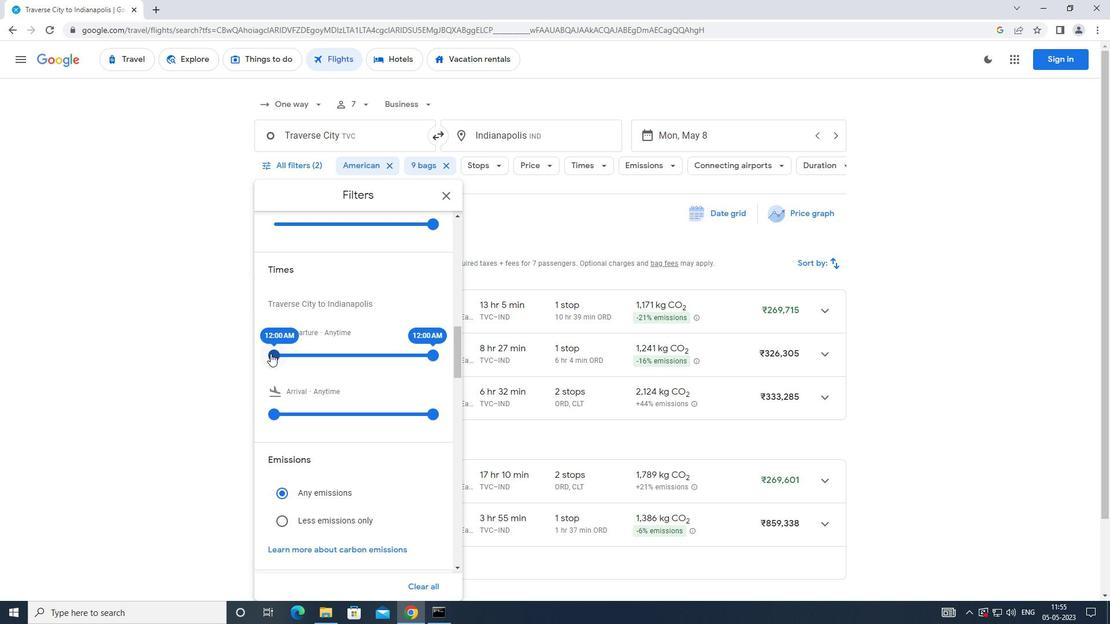 
Action: Mouse moved to (431, 354)
Screenshot: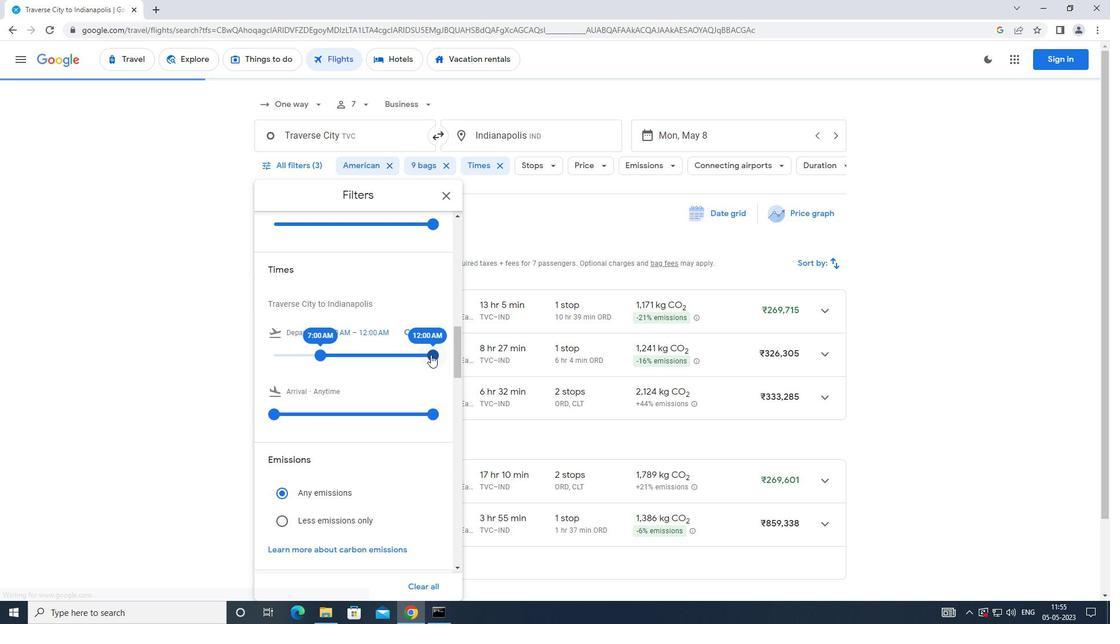 
Action: Mouse pressed left at (431, 354)
Screenshot: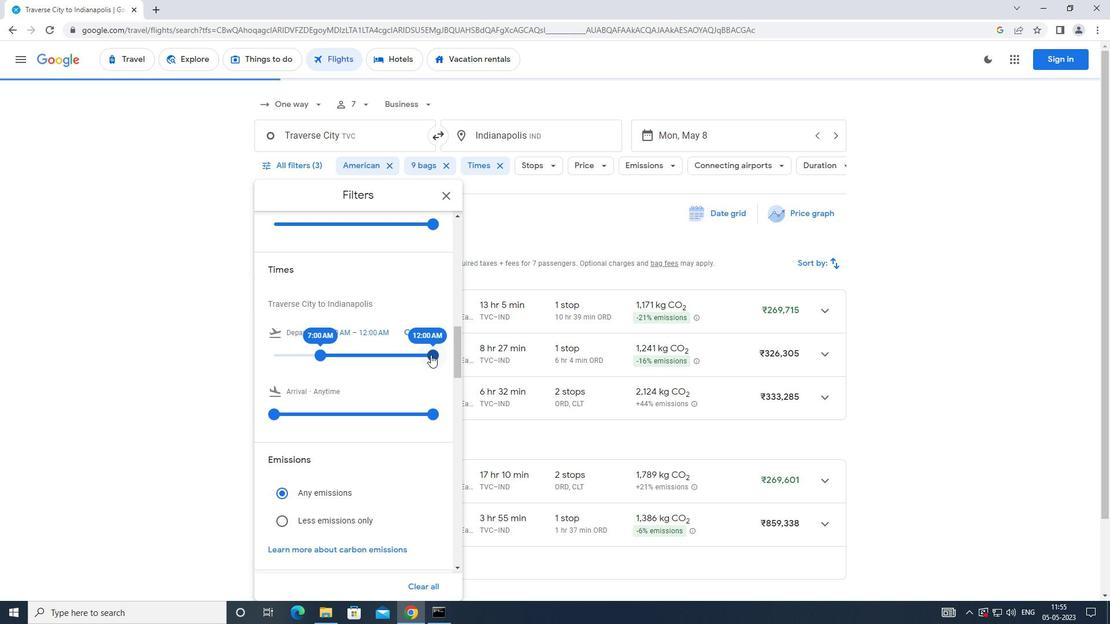 
Action: Mouse moved to (321, 349)
Screenshot: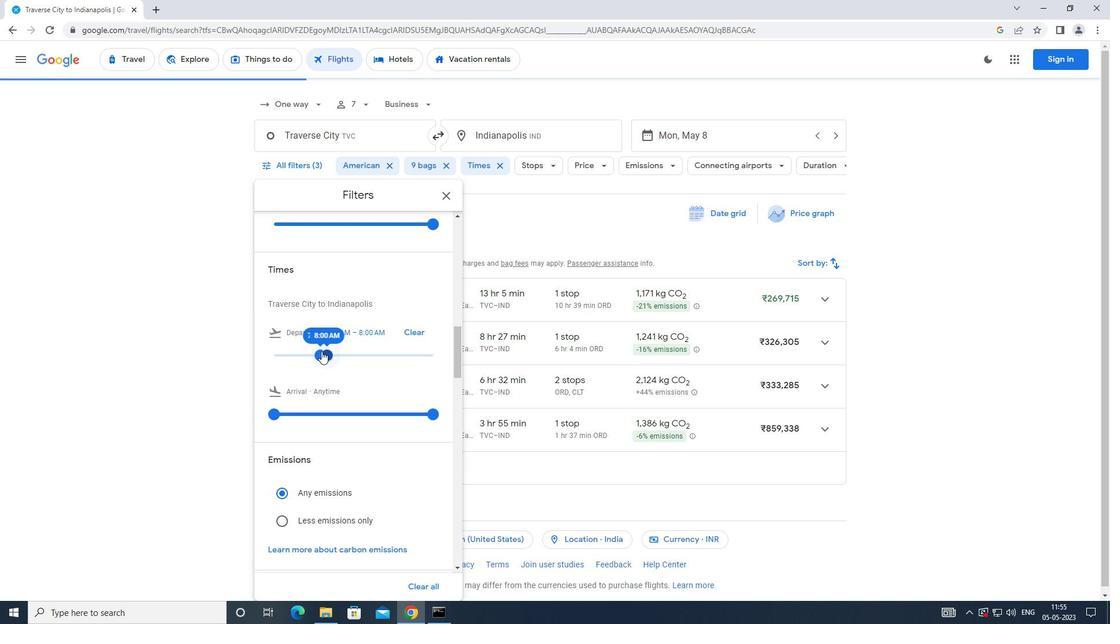 
